 Task: Add Attachment from Trello to Card Card0000000174 in Board Board0000000044 in Workspace WS0000000015 in Trello. Add Cover Blue to Card Card0000000174 in Board Board0000000044 in Workspace WS0000000015 in Trello. Add "Copy Card To …" Button titled Button0000000174 to "bottom" of the list "To Do" to Card Card0000000174 in Board Board0000000044 in Workspace WS0000000015 in Trello. Add Description DS0000000174 to Card Card0000000174 in Board Board0000000044 in Workspace WS0000000015 in Trello. Add Comment CM0000000174 to Card Card0000000174 in Board Board0000000044 in Workspace WS0000000015 in Trello
Action: Mouse moved to (857, 430)
Screenshot: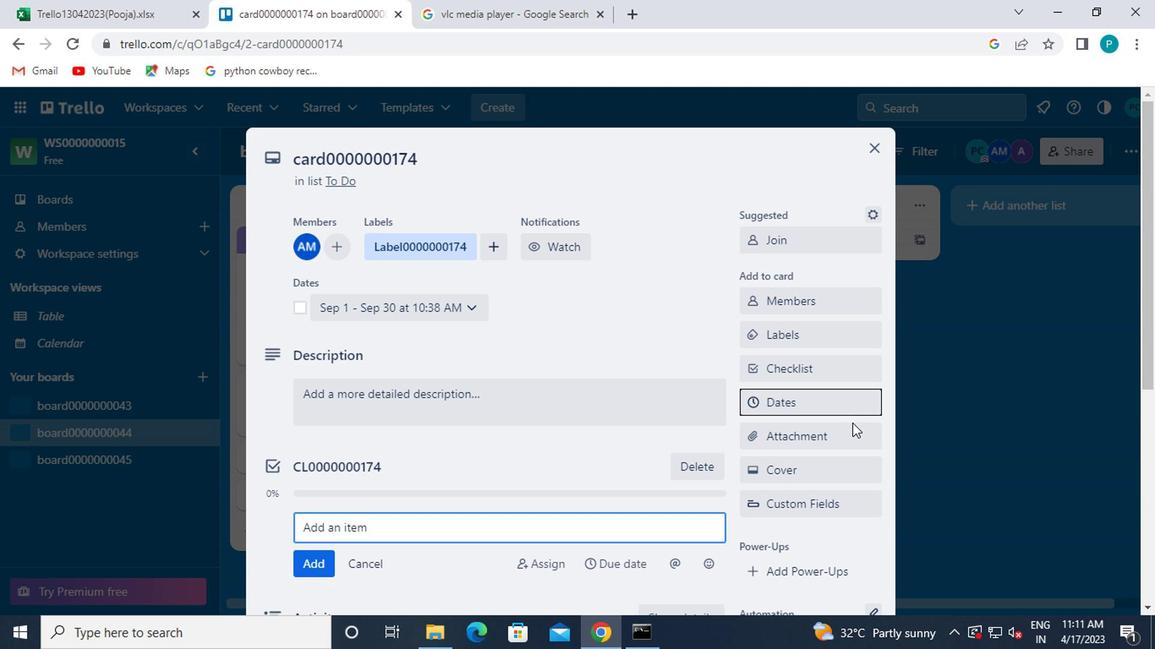 
Action: Mouse pressed left at (857, 430)
Screenshot: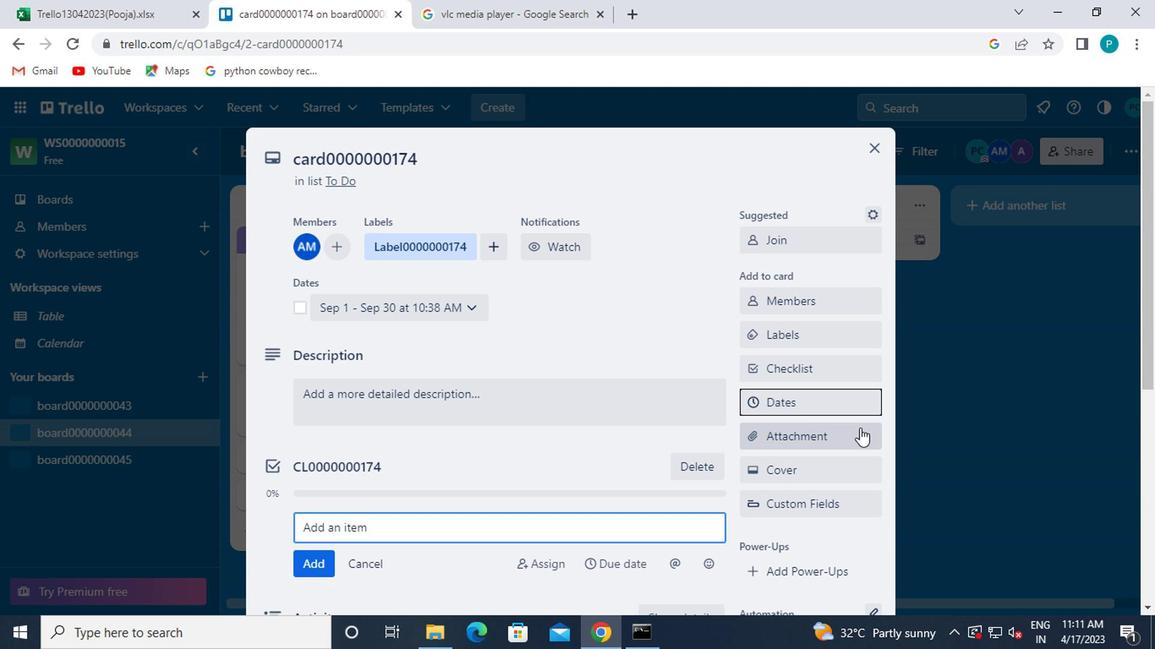 
Action: Mouse moved to (847, 205)
Screenshot: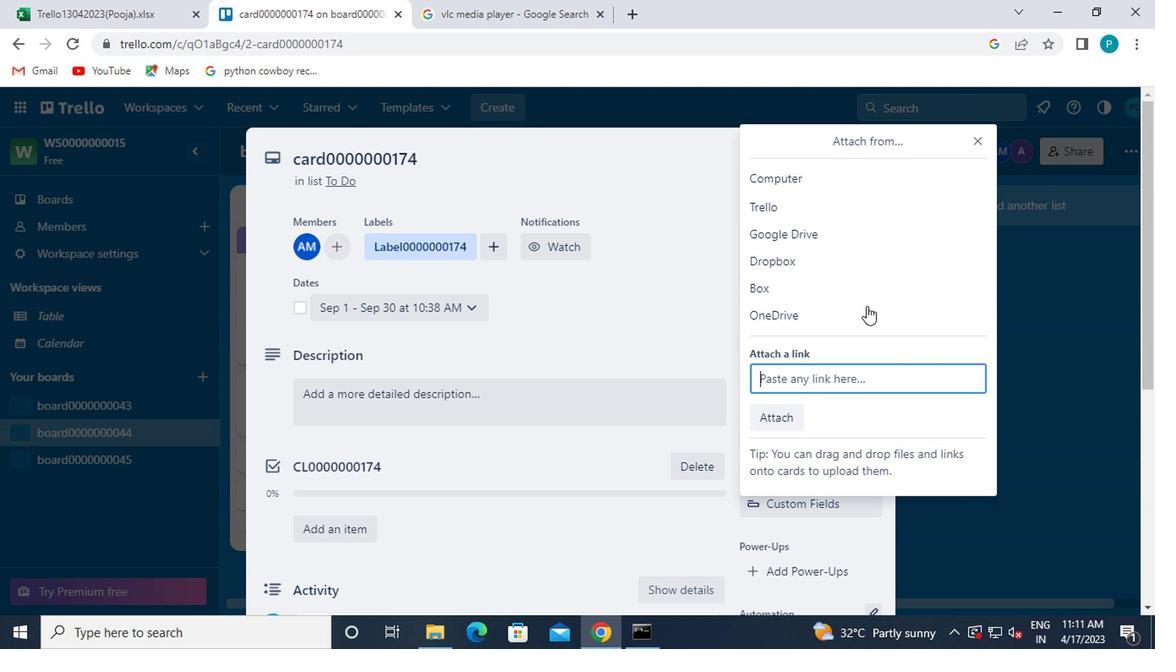 
Action: Mouse pressed left at (847, 205)
Screenshot: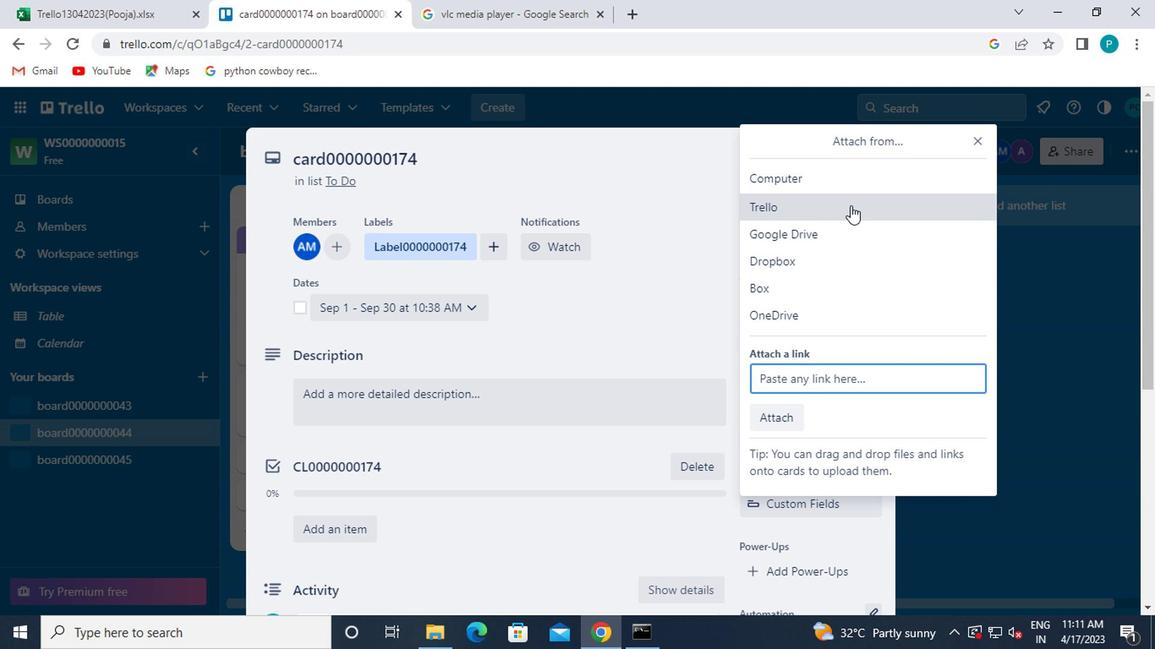 
Action: Mouse moved to (829, 405)
Screenshot: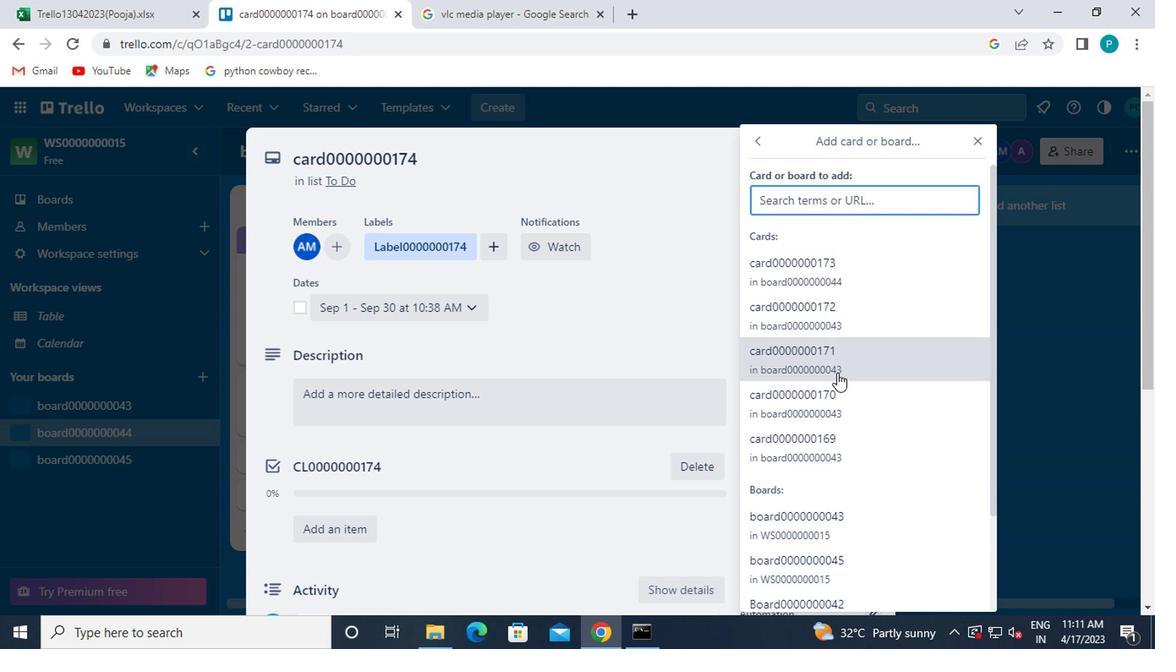 
Action: Mouse pressed left at (829, 405)
Screenshot: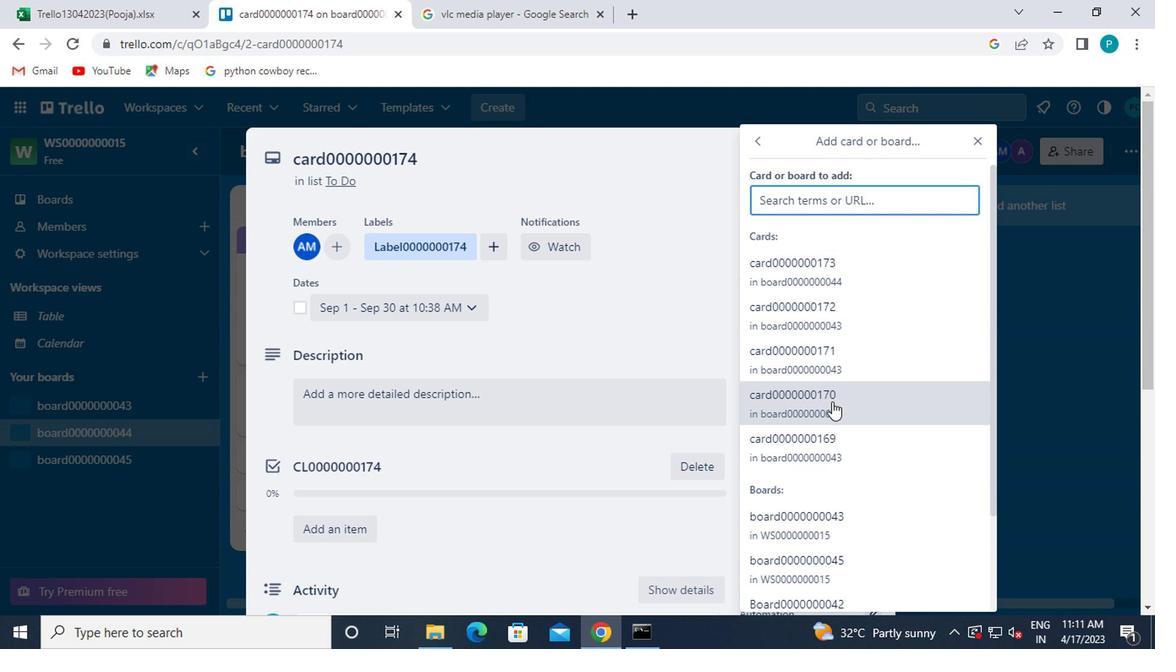
Action: Mouse moved to (679, 391)
Screenshot: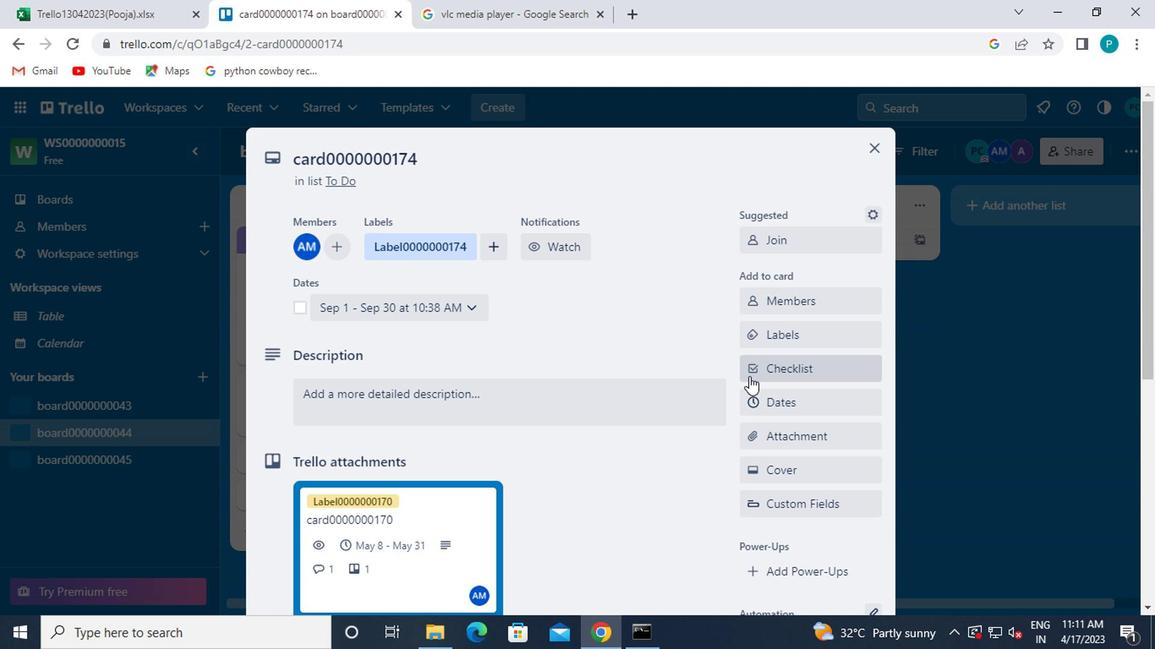 
Action: Mouse scrolled (679, 390) with delta (0, 0)
Screenshot: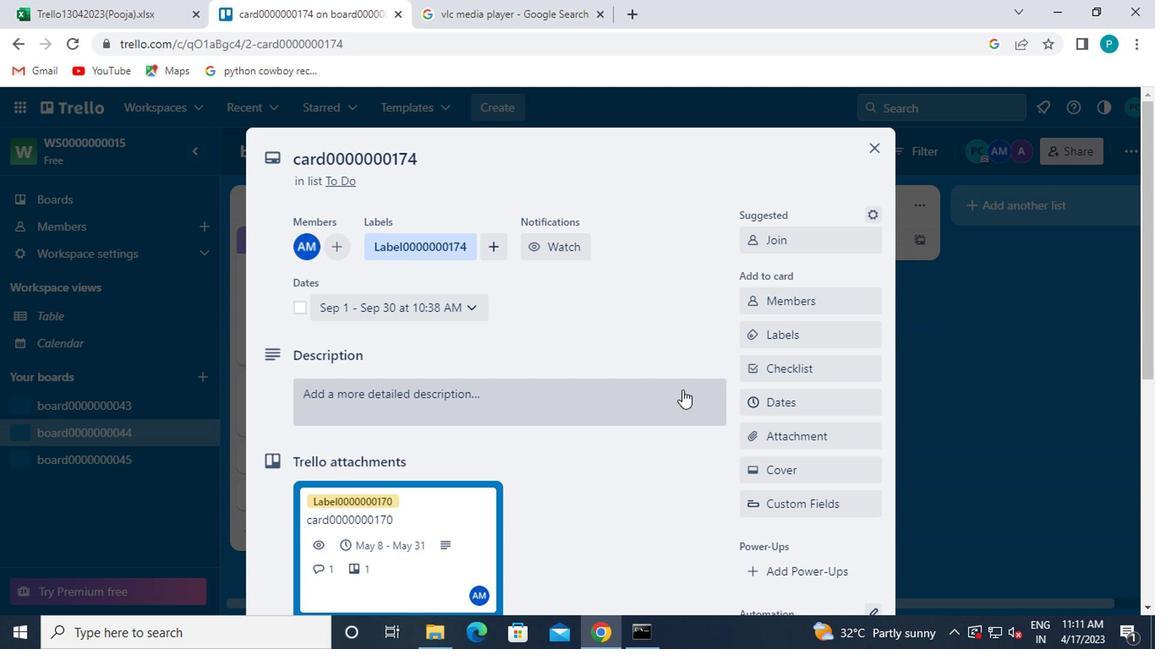
Action: Mouse moved to (781, 396)
Screenshot: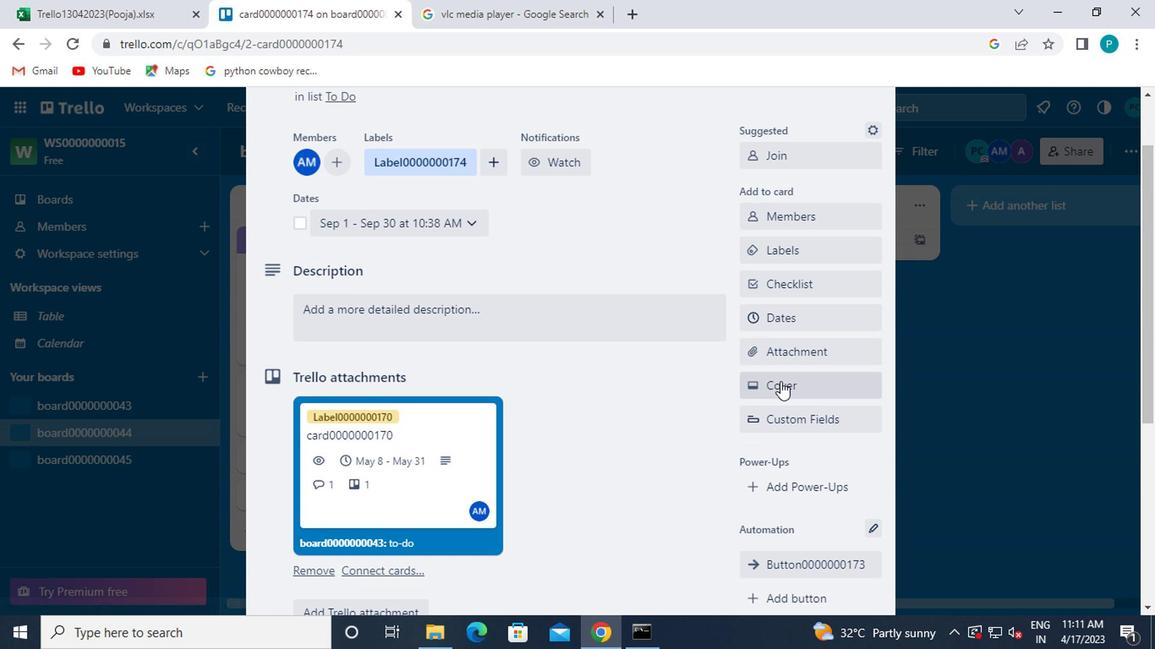 
Action: Mouse pressed left at (781, 396)
Screenshot: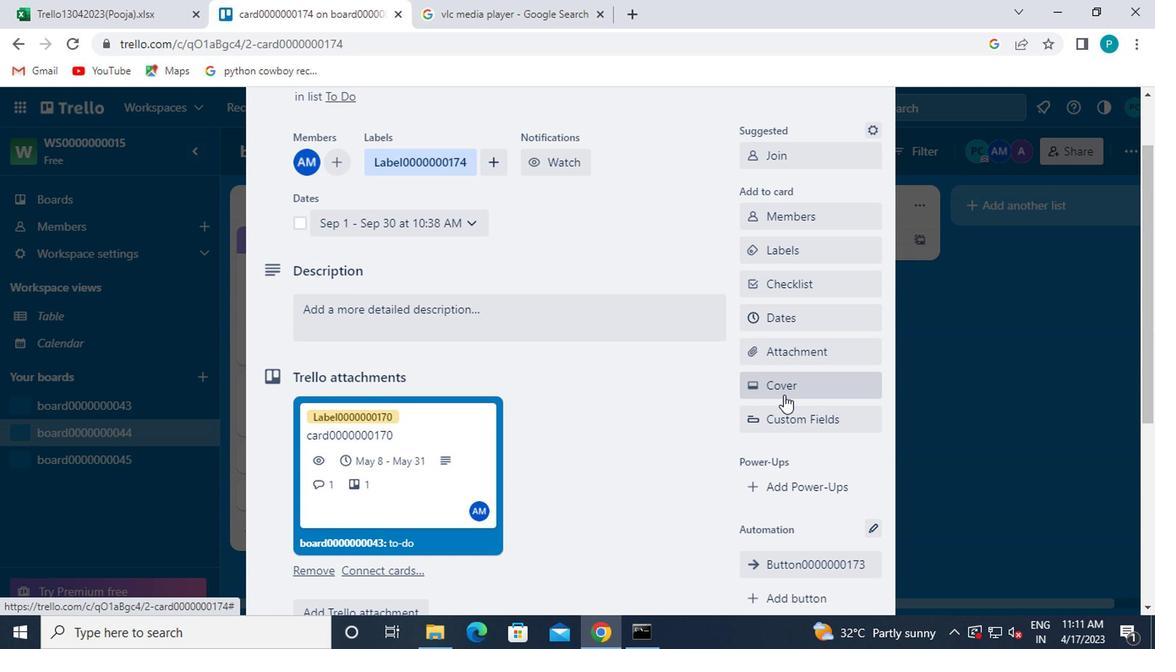 
Action: Mouse moved to (789, 332)
Screenshot: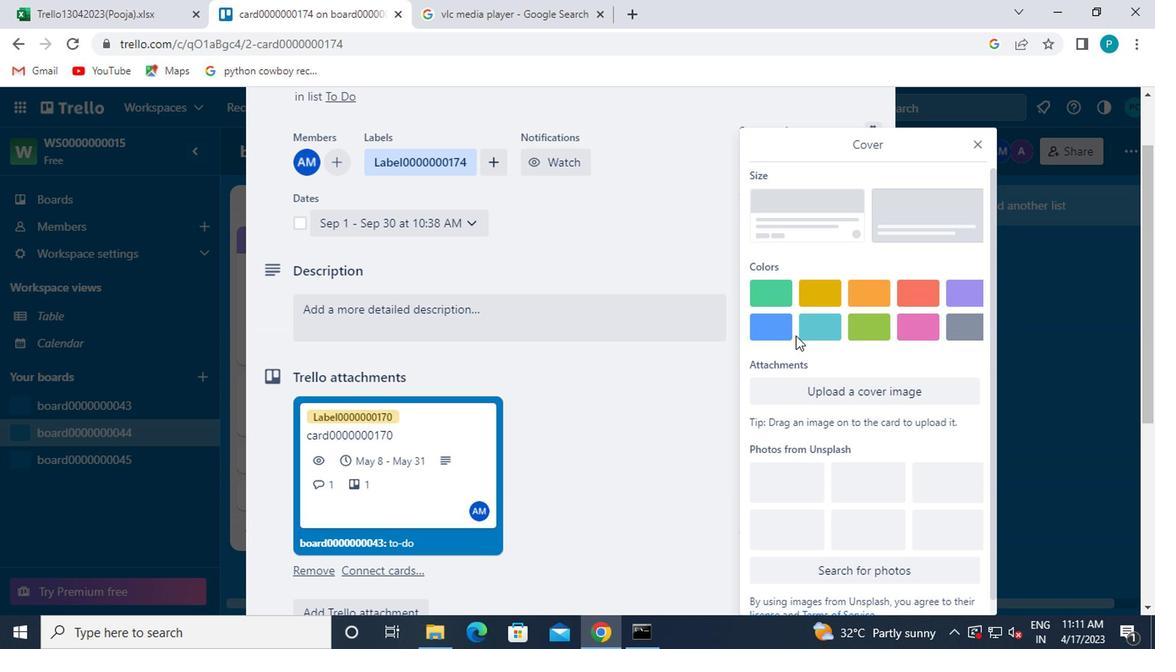 
Action: Mouse pressed left at (789, 332)
Screenshot: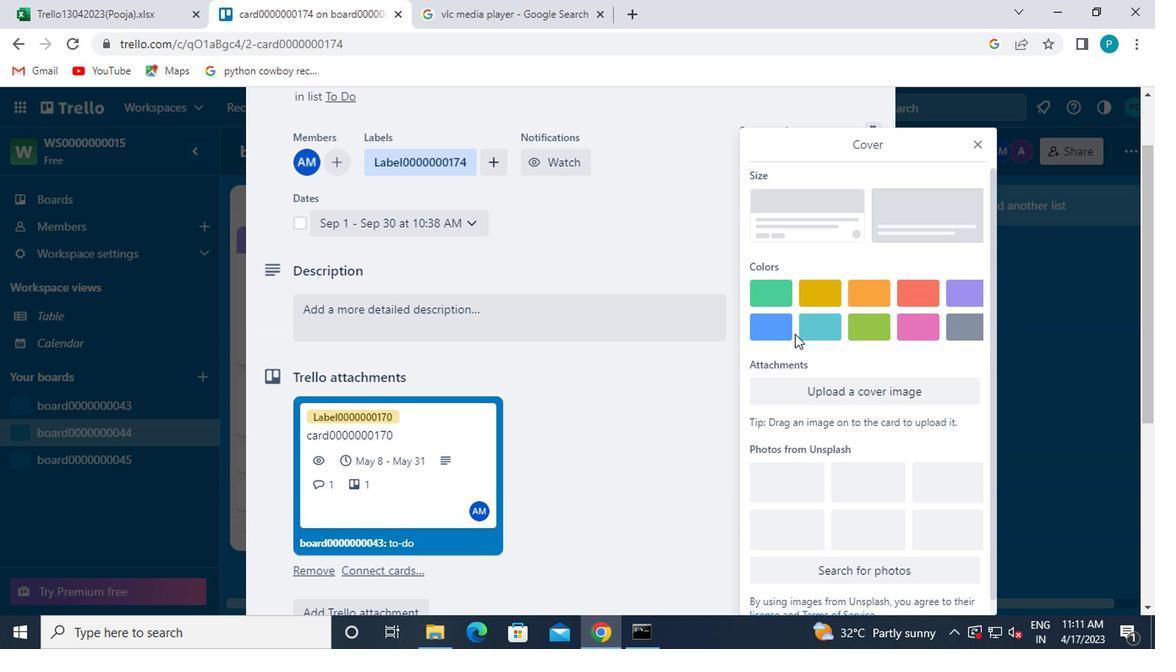
Action: Mouse moved to (773, 329)
Screenshot: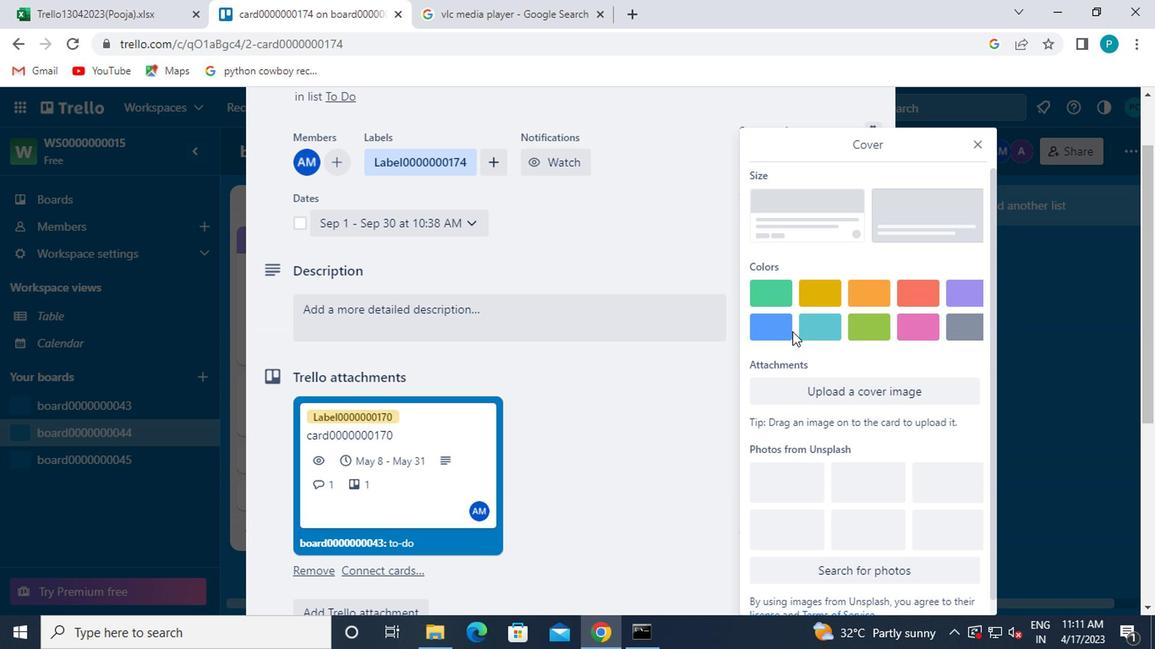 
Action: Mouse pressed left at (773, 329)
Screenshot: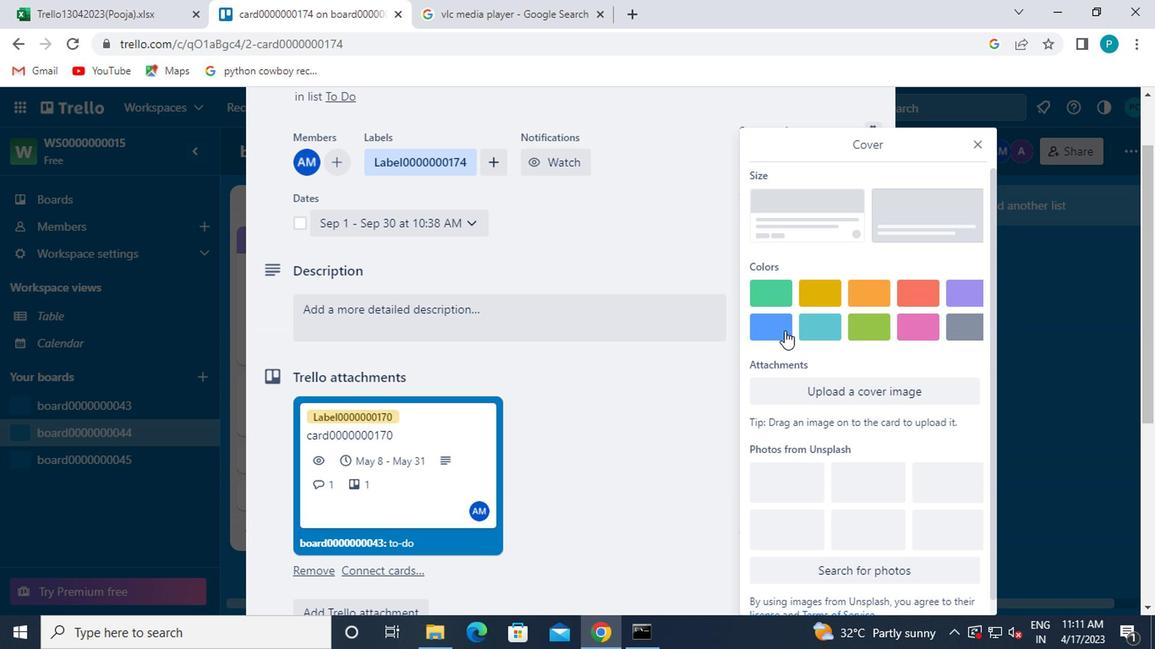 
Action: Mouse moved to (968, 138)
Screenshot: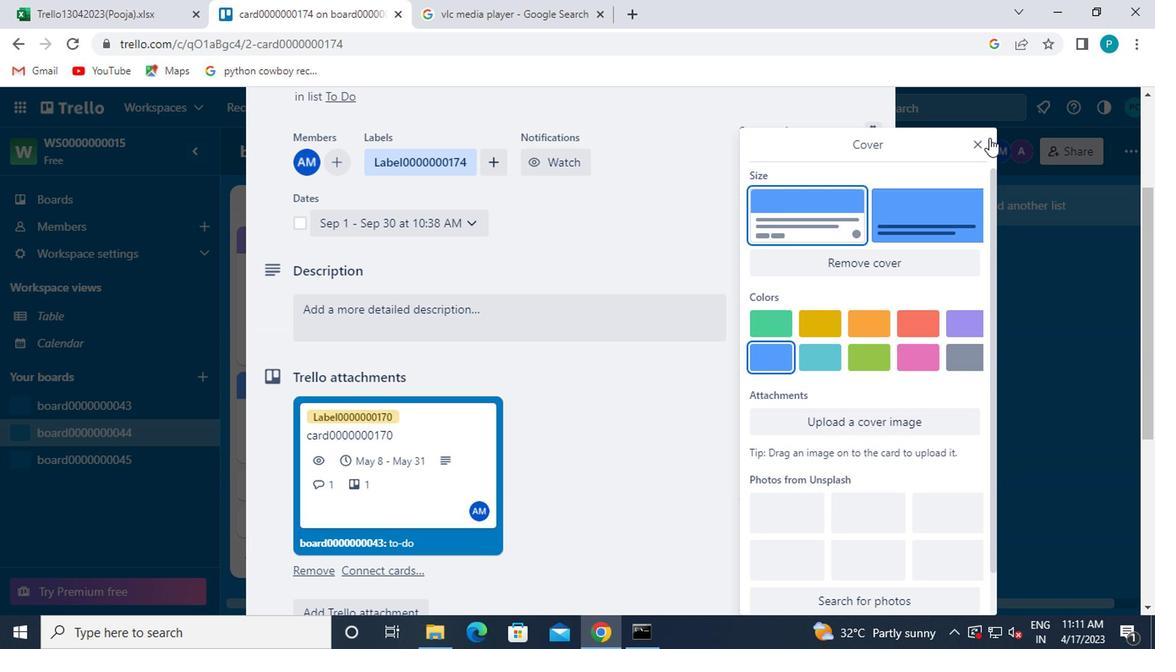 
Action: Mouse pressed left at (968, 138)
Screenshot: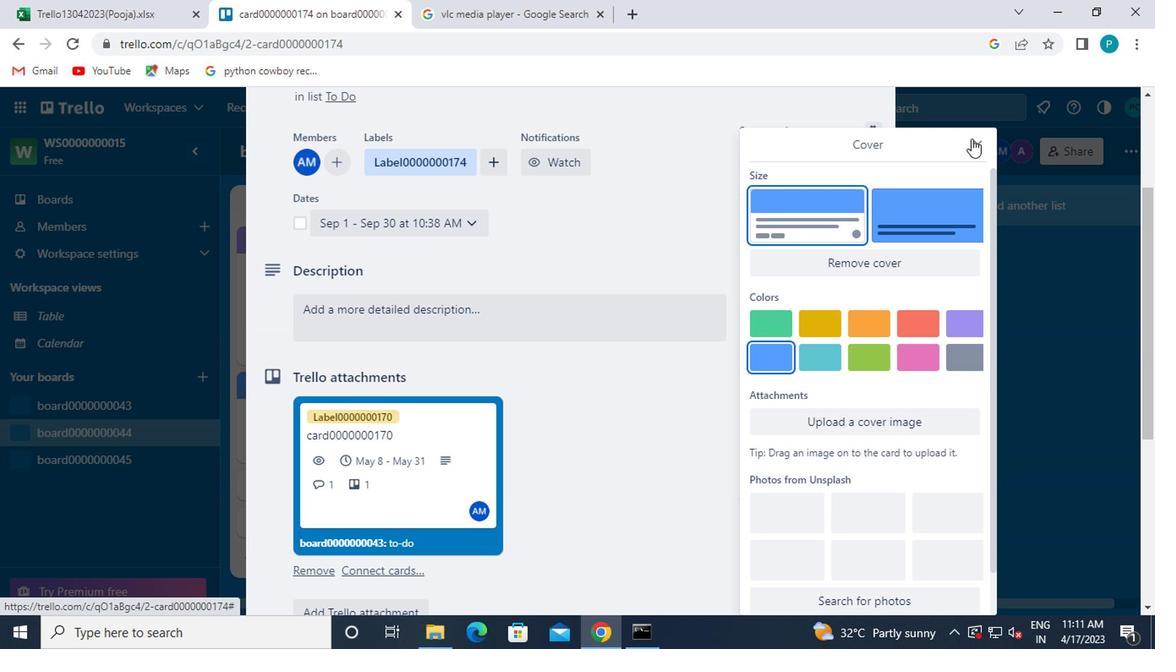 
Action: Mouse moved to (999, 249)
Screenshot: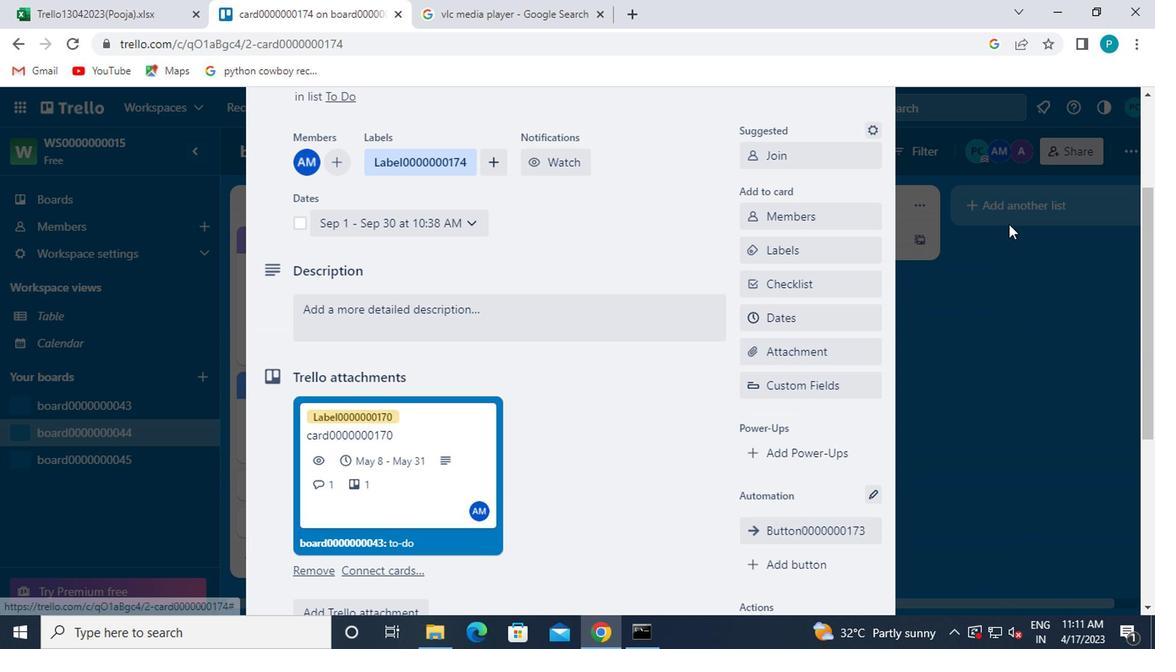 
Action: Mouse scrolled (999, 247) with delta (0, -1)
Screenshot: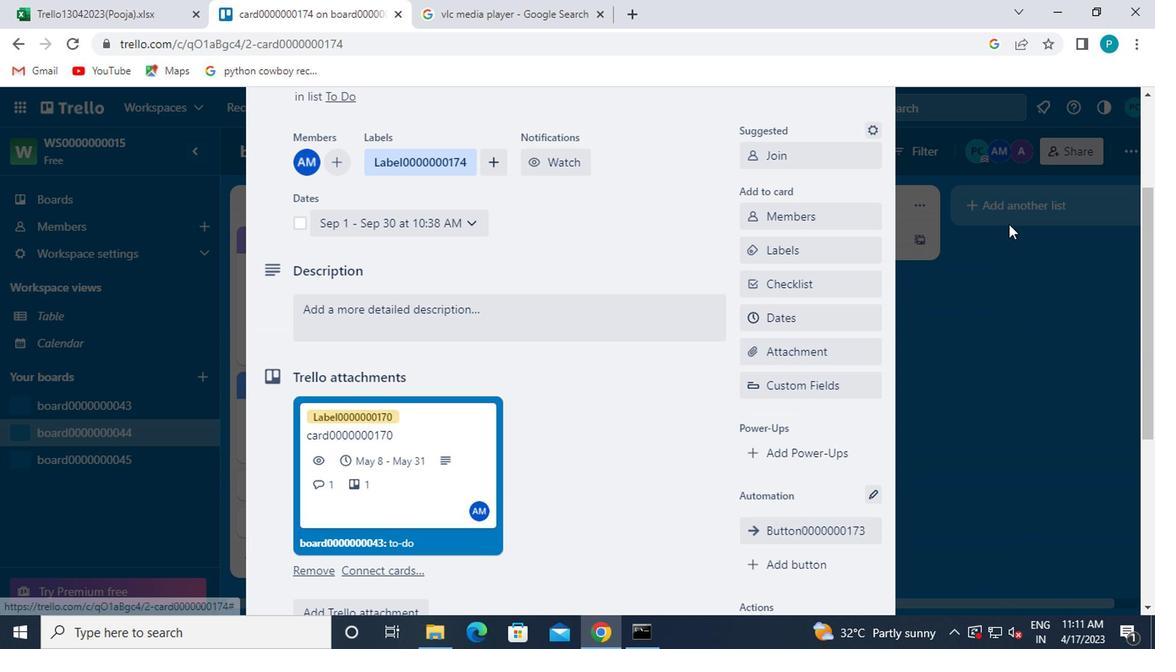 
Action: Mouse moved to (696, 433)
Screenshot: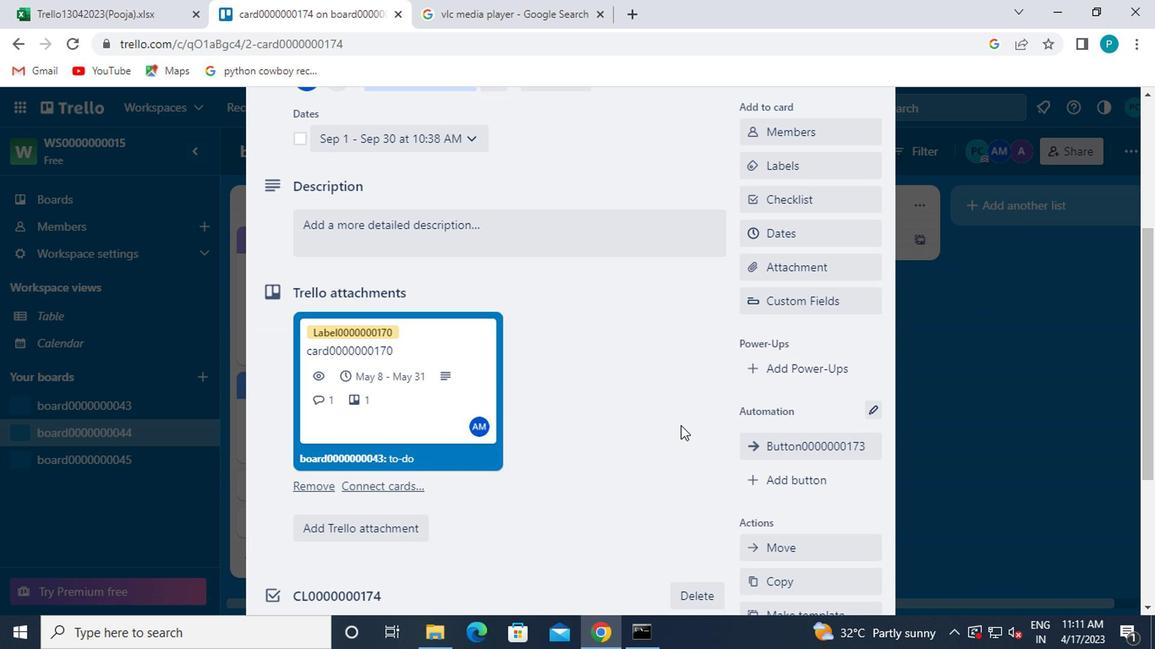 
Action: Mouse scrolled (696, 432) with delta (0, -1)
Screenshot: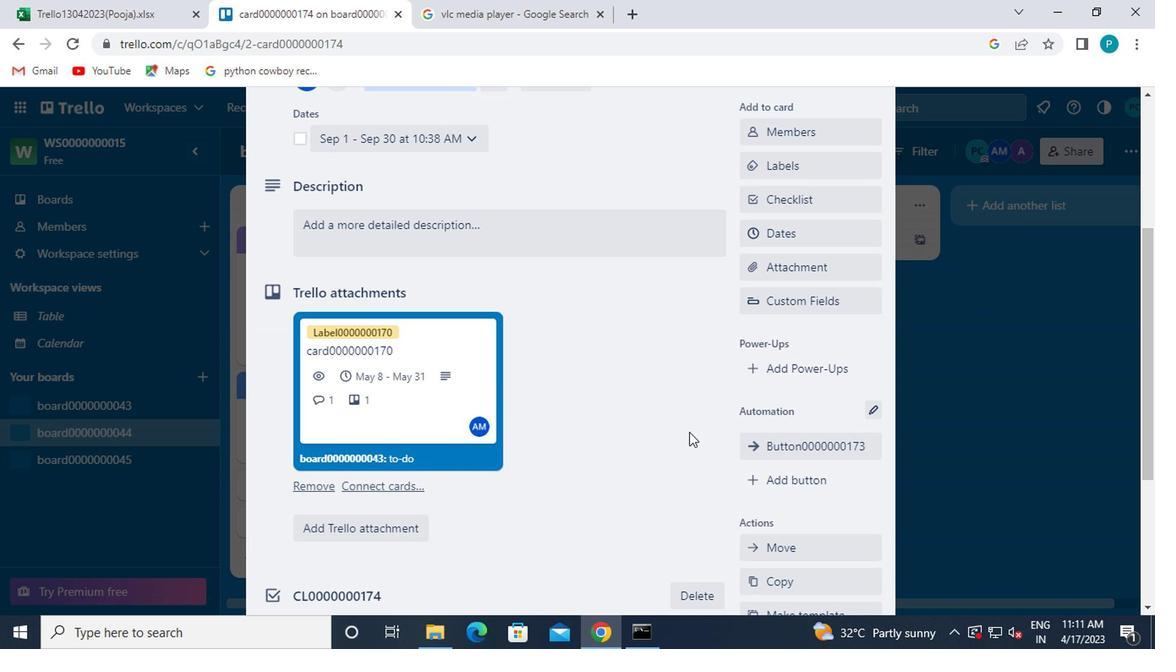
Action: Mouse moved to (808, 394)
Screenshot: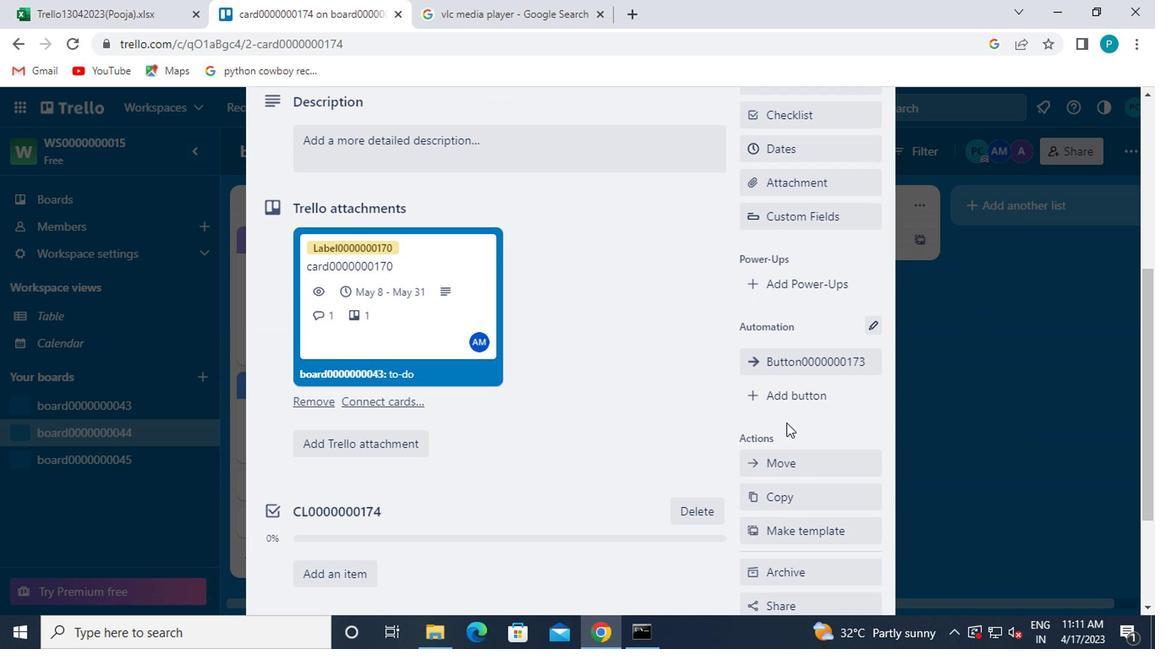 
Action: Mouse pressed left at (808, 394)
Screenshot: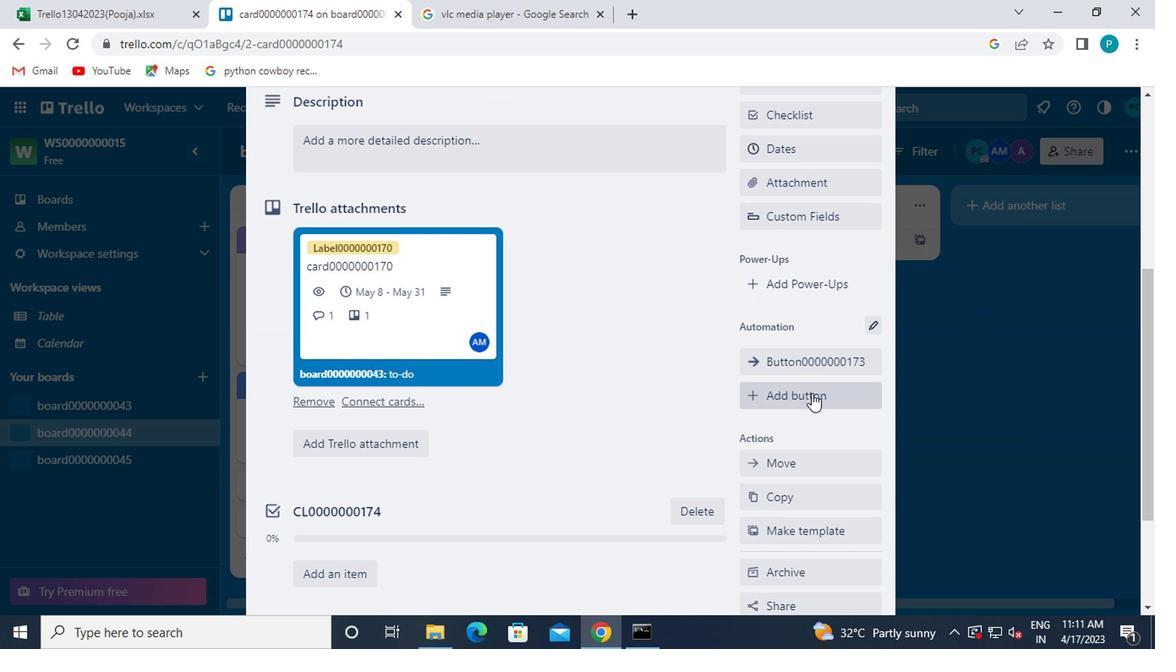 
Action: Mouse moved to (810, 246)
Screenshot: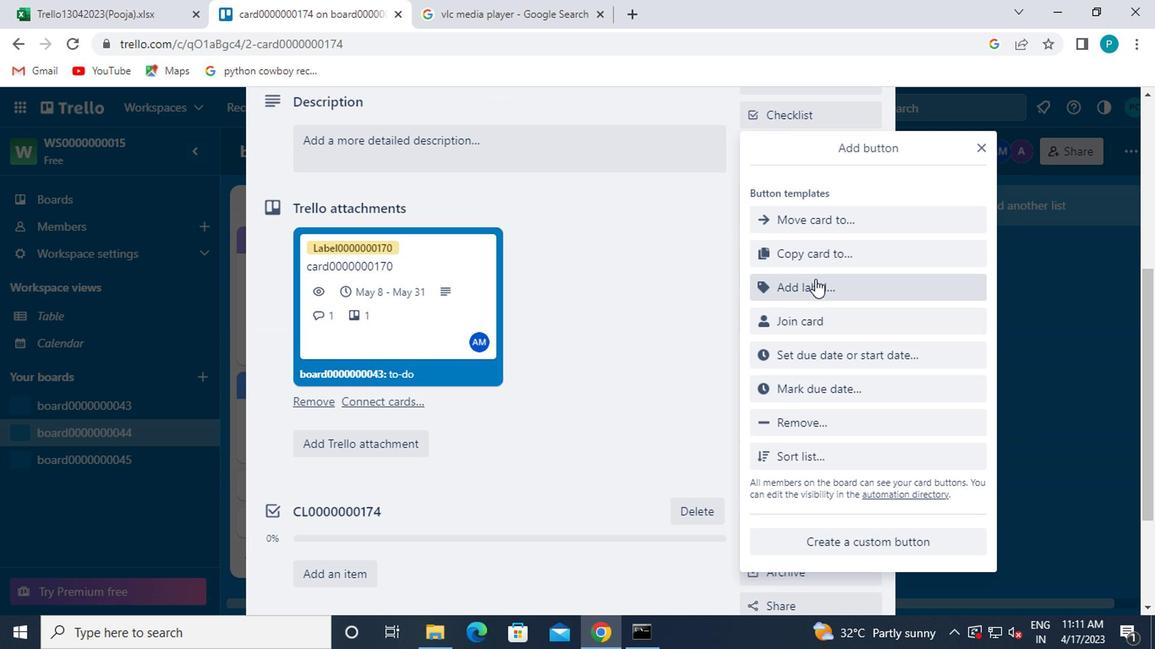 
Action: Mouse pressed left at (810, 246)
Screenshot: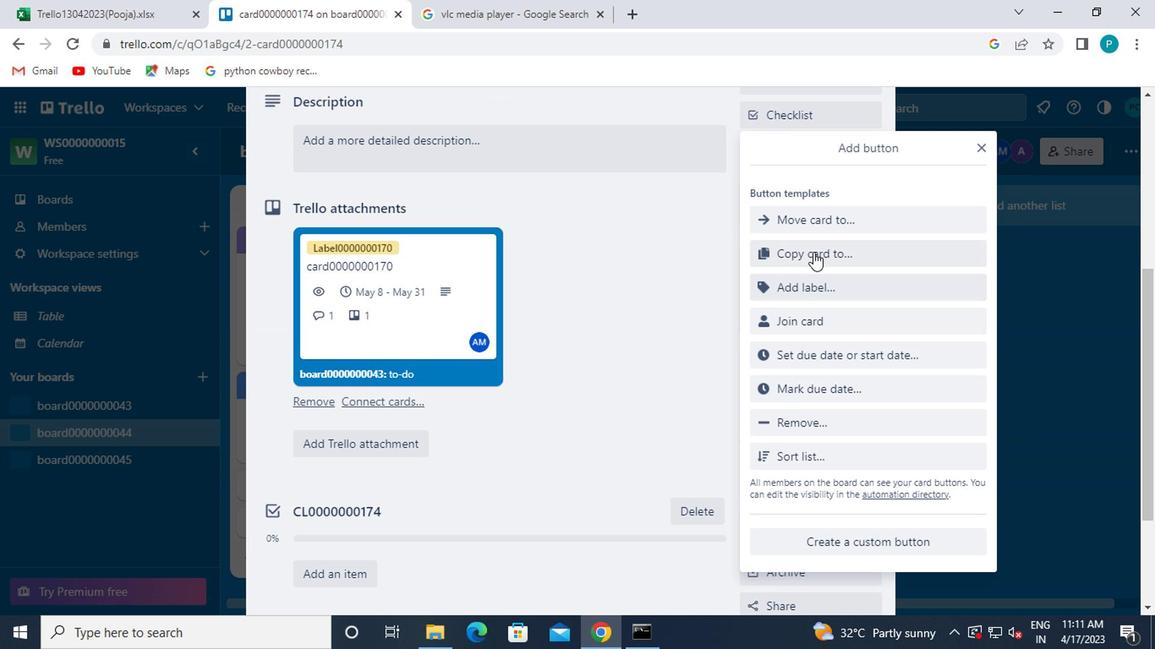 
Action: Mouse moved to (810, 220)
Screenshot: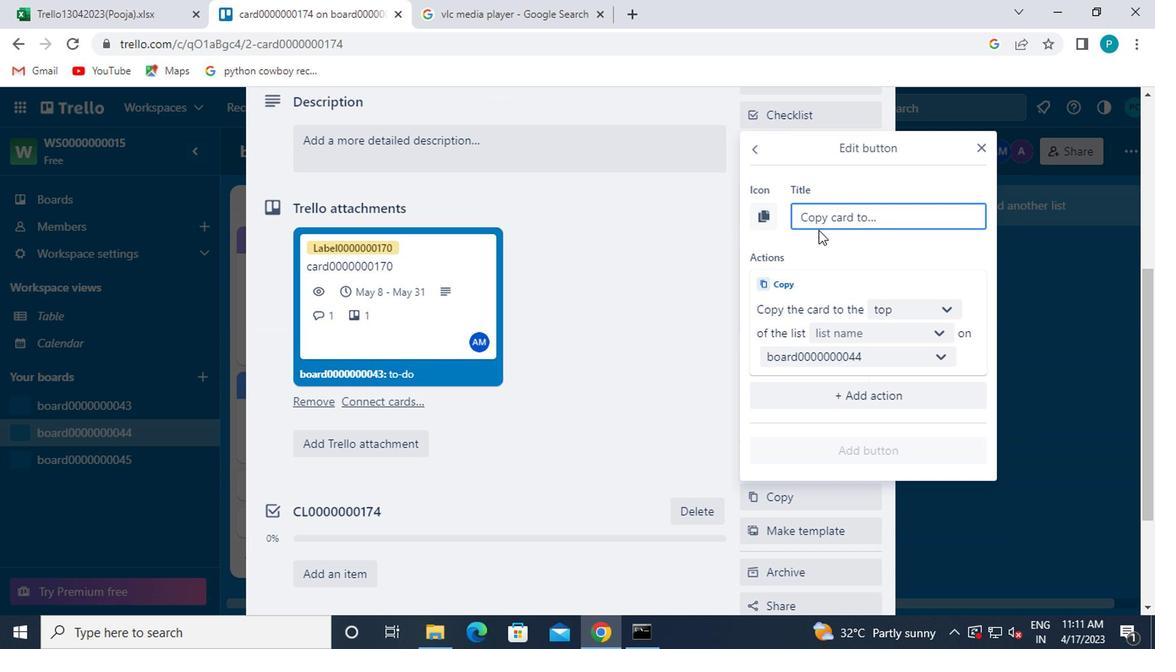 
Action: Mouse pressed left at (810, 220)
Screenshot: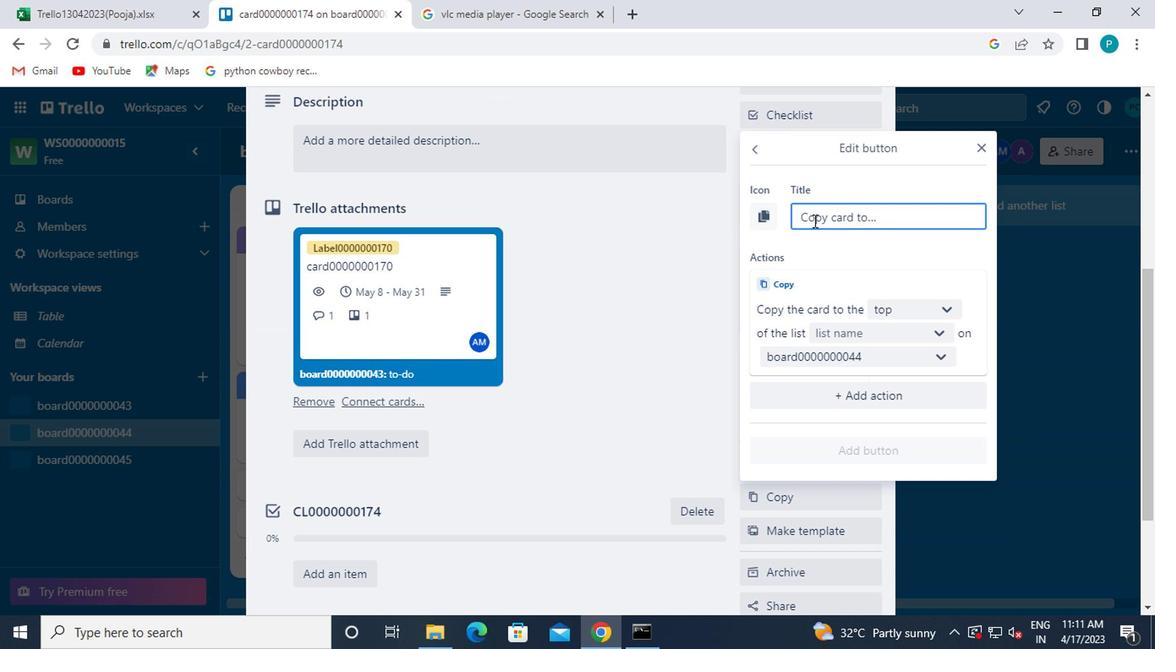 
Action: Key pressed button0000000174
Screenshot: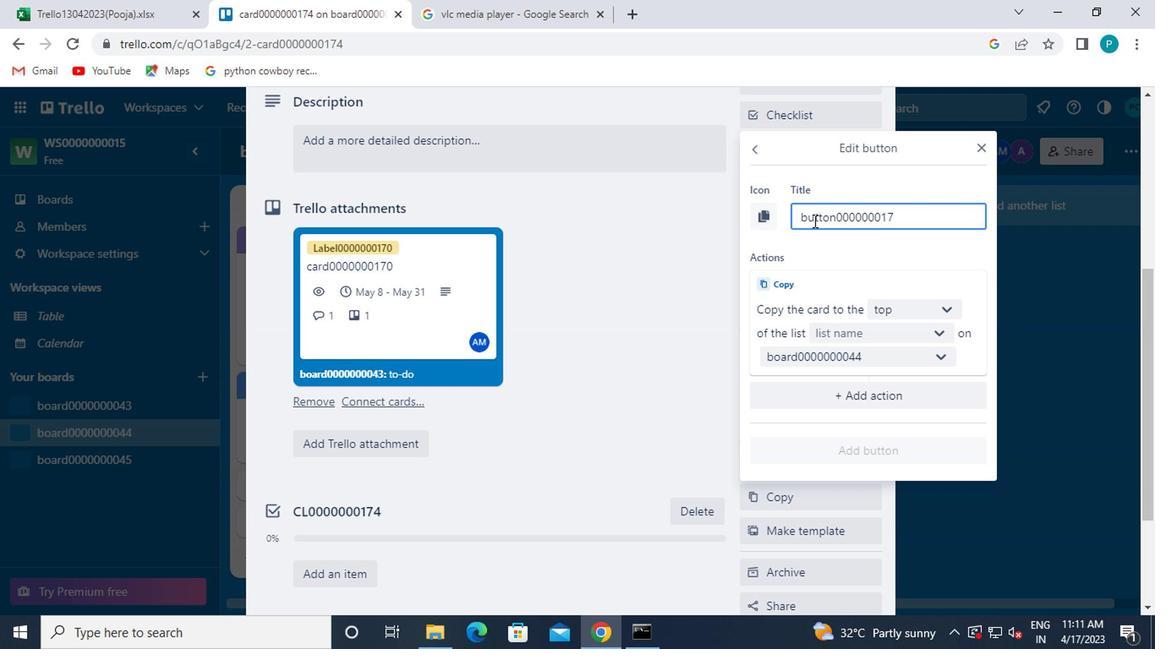 
Action: Mouse moved to (891, 318)
Screenshot: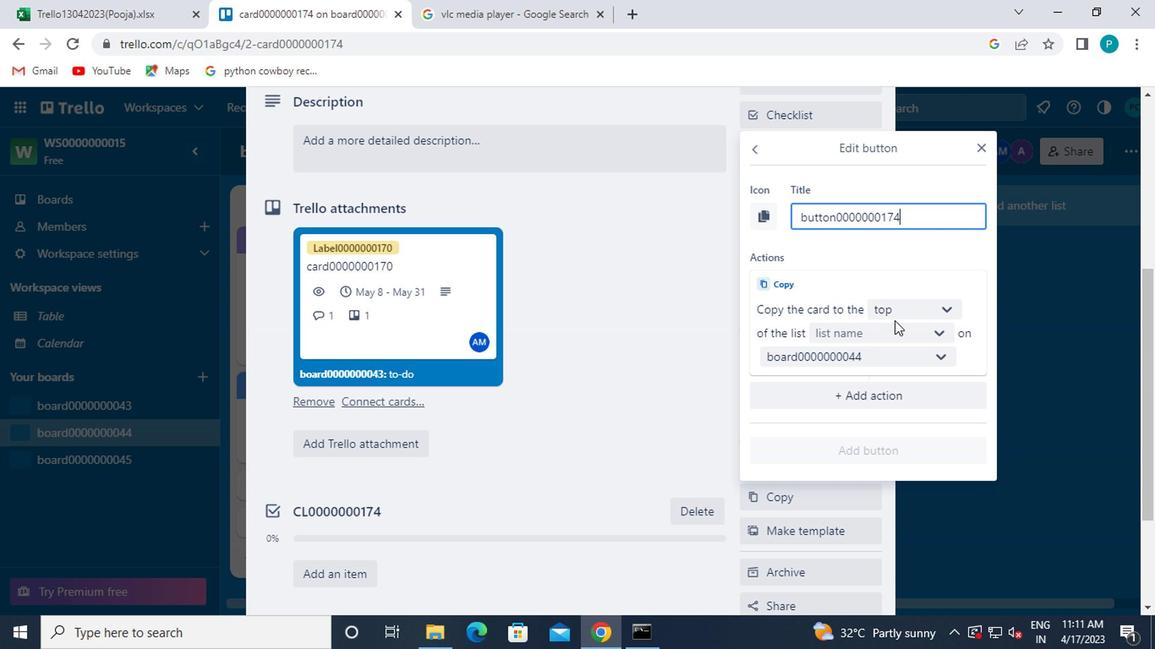 
Action: Mouse pressed left at (891, 318)
Screenshot: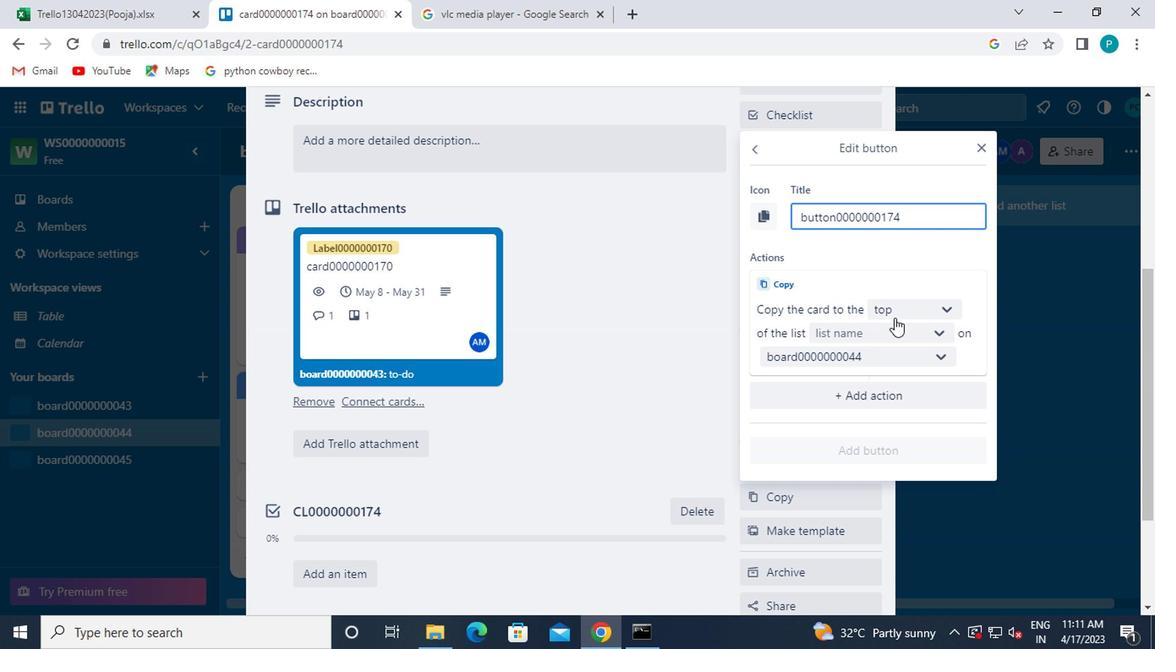 
Action: Mouse moved to (892, 371)
Screenshot: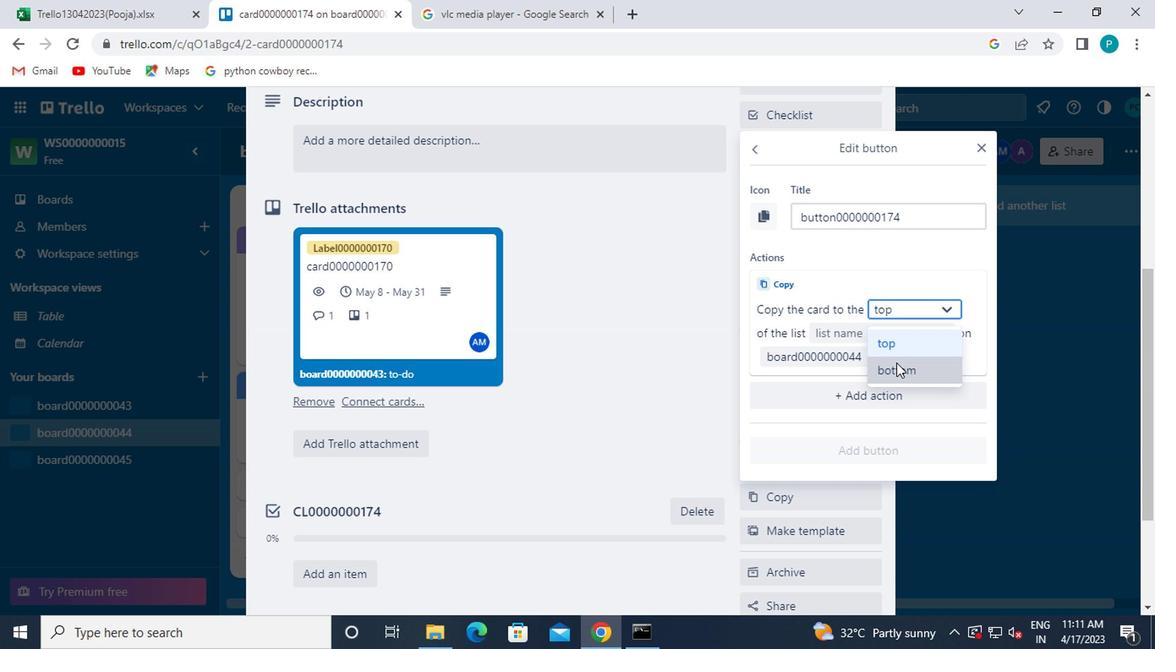 
Action: Mouse pressed left at (892, 371)
Screenshot: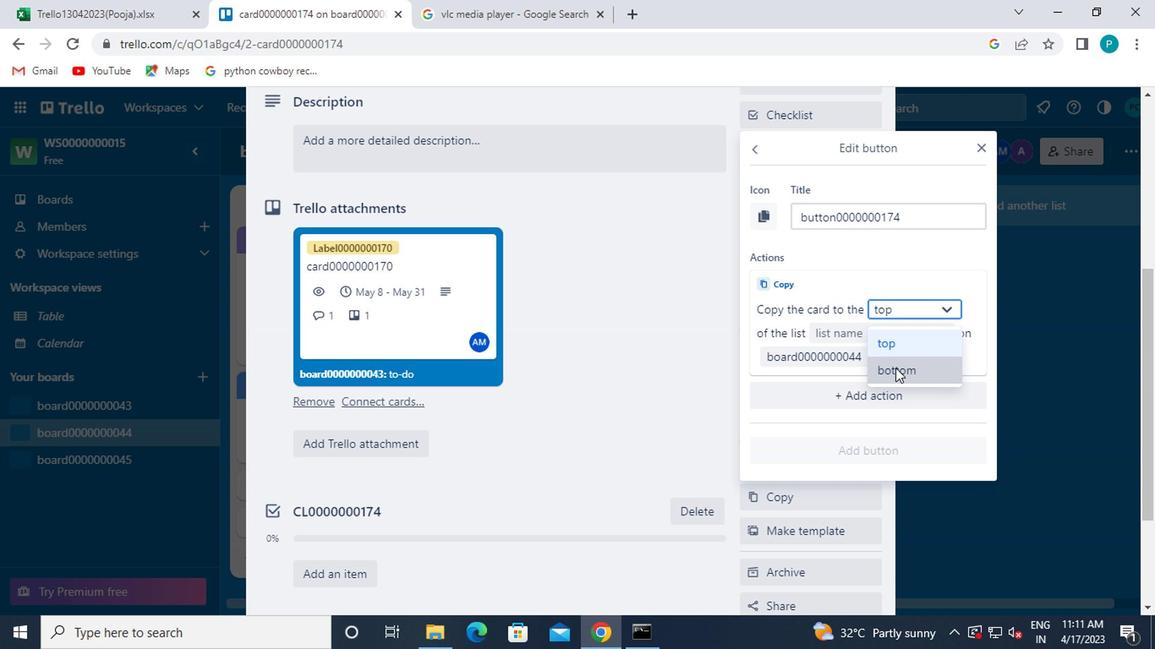 
Action: Mouse moved to (862, 329)
Screenshot: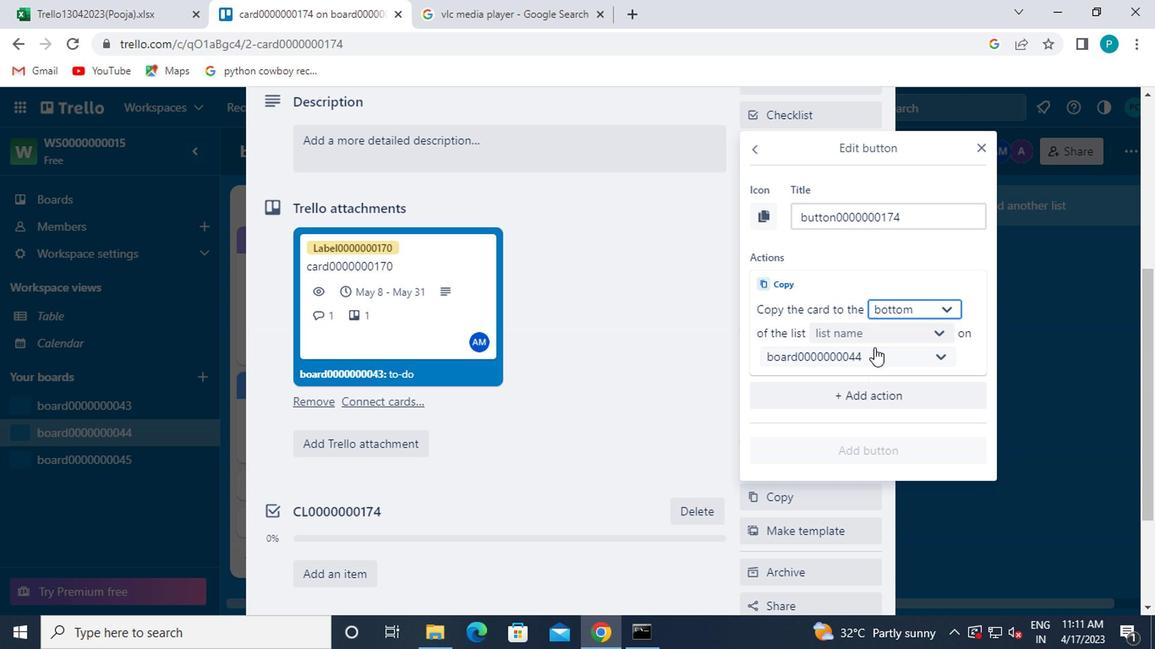
Action: Mouse pressed left at (862, 329)
Screenshot: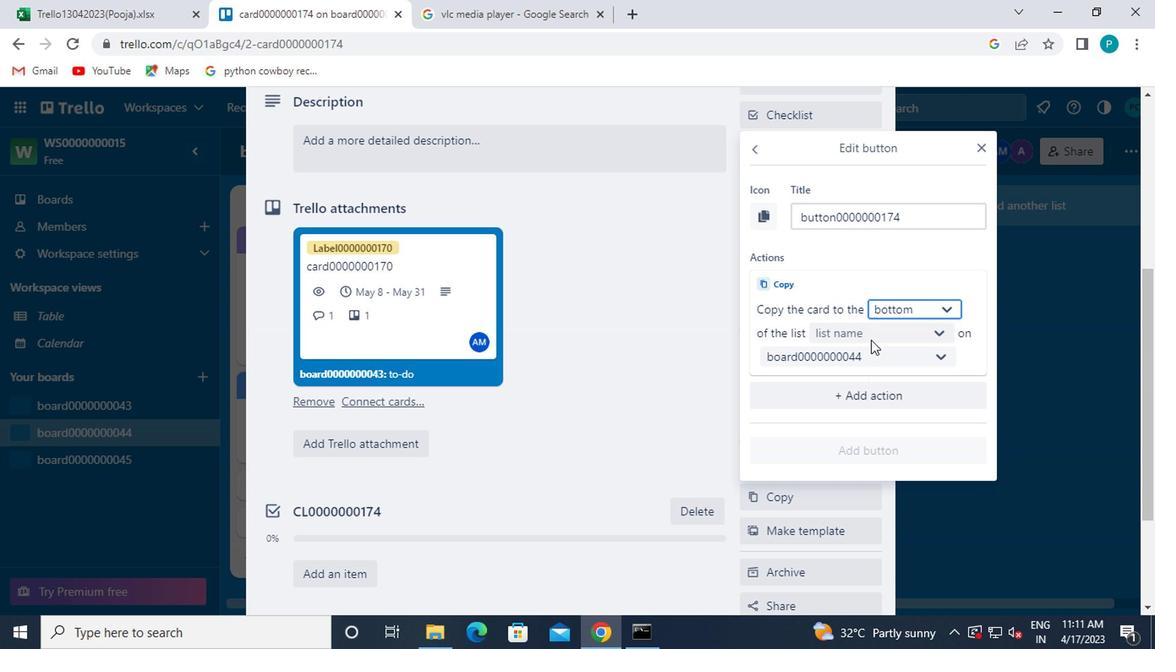 
Action: Mouse moved to (879, 367)
Screenshot: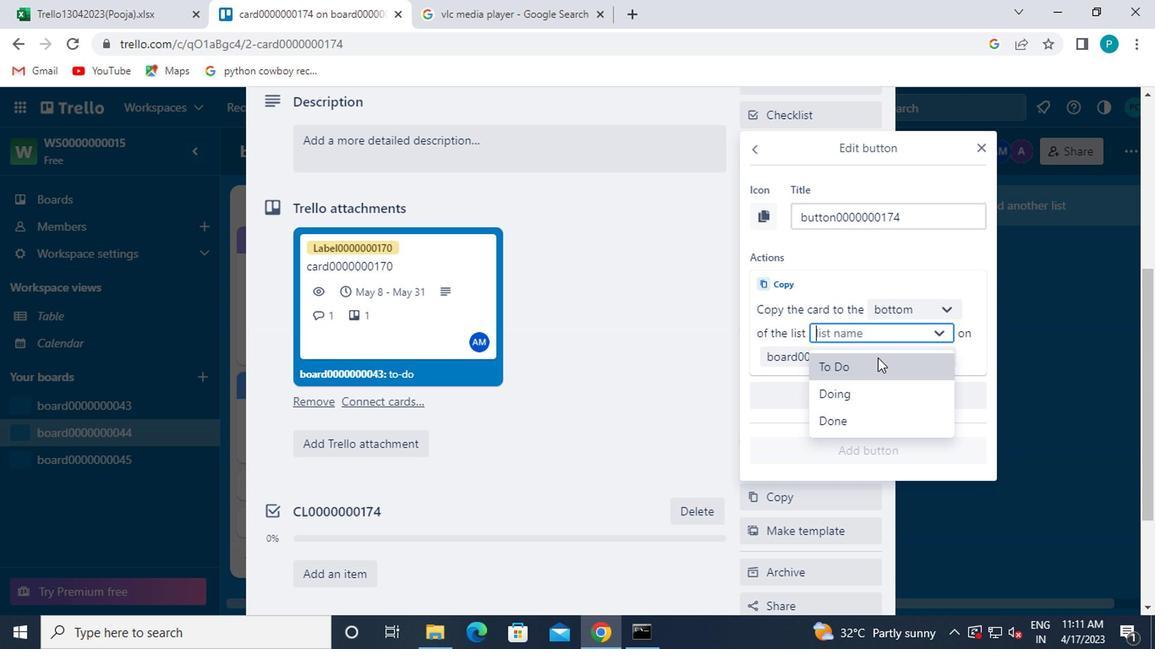 
Action: Mouse pressed left at (879, 367)
Screenshot: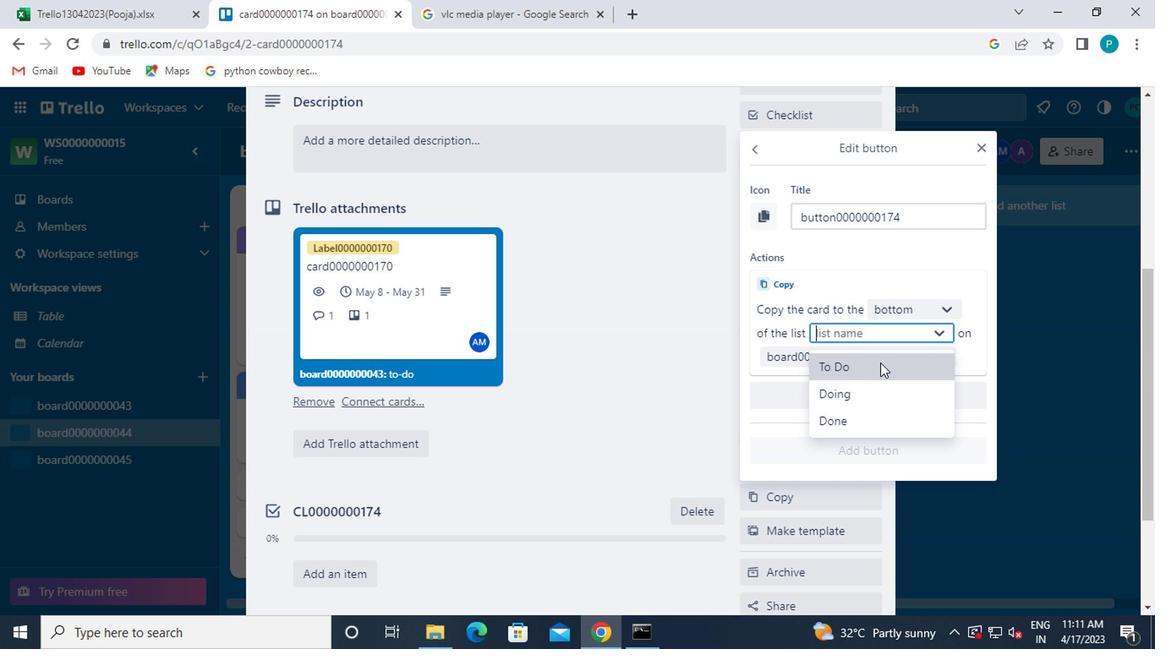 
Action: Mouse moved to (826, 442)
Screenshot: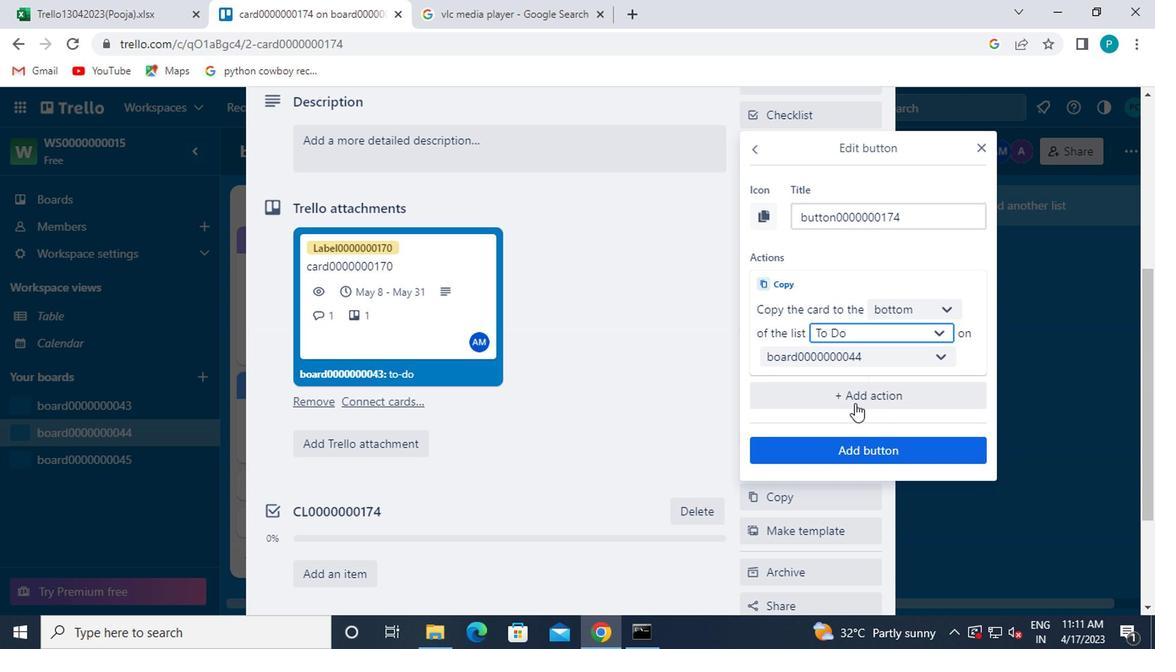 
Action: Mouse pressed left at (826, 442)
Screenshot: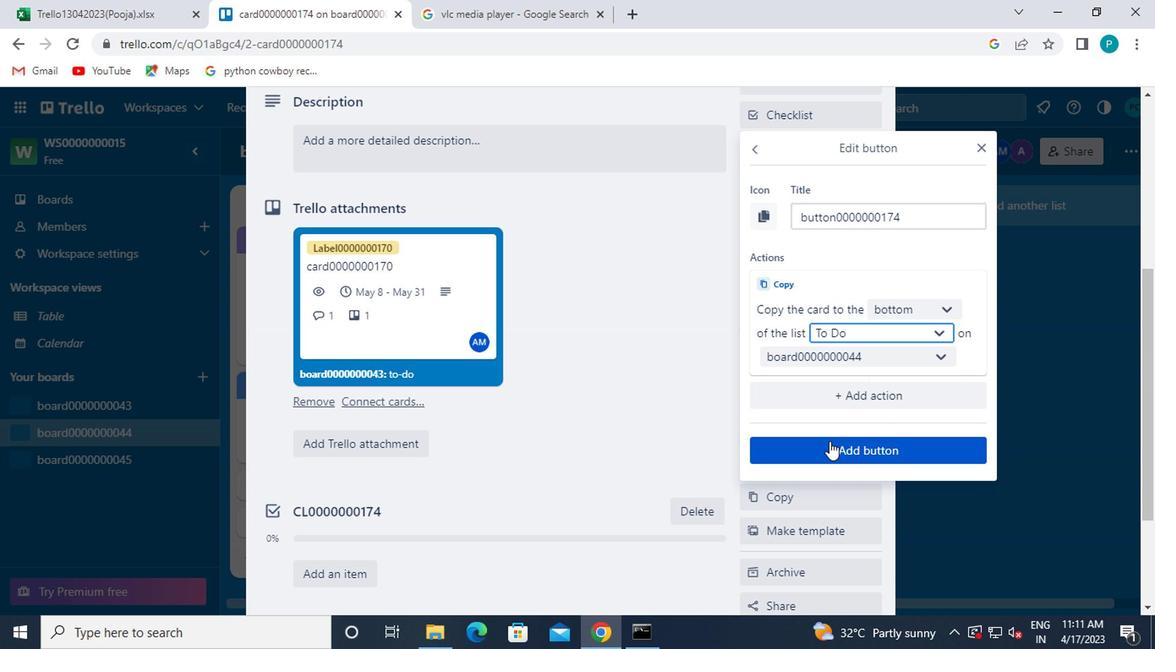 
Action: Mouse moved to (699, 55)
Screenshot: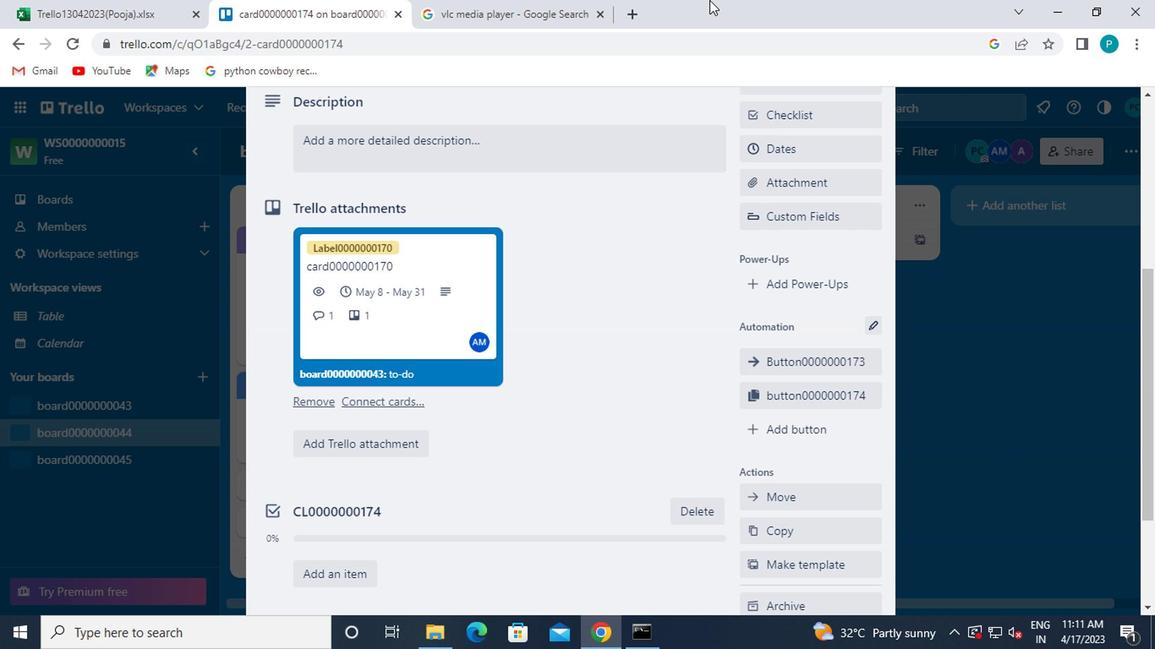 
Action: Mouse scrolled (699, 54) with delta (0, -1)
Screenshot: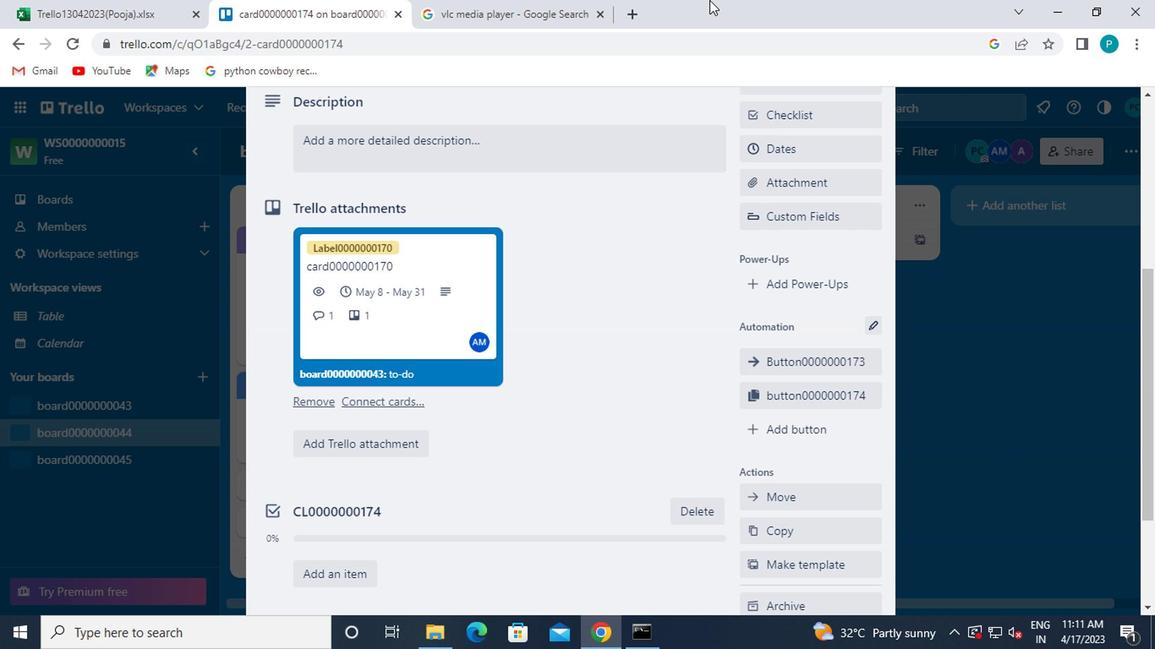 
Action: Mouse moved to (562, 294)
Screenshot: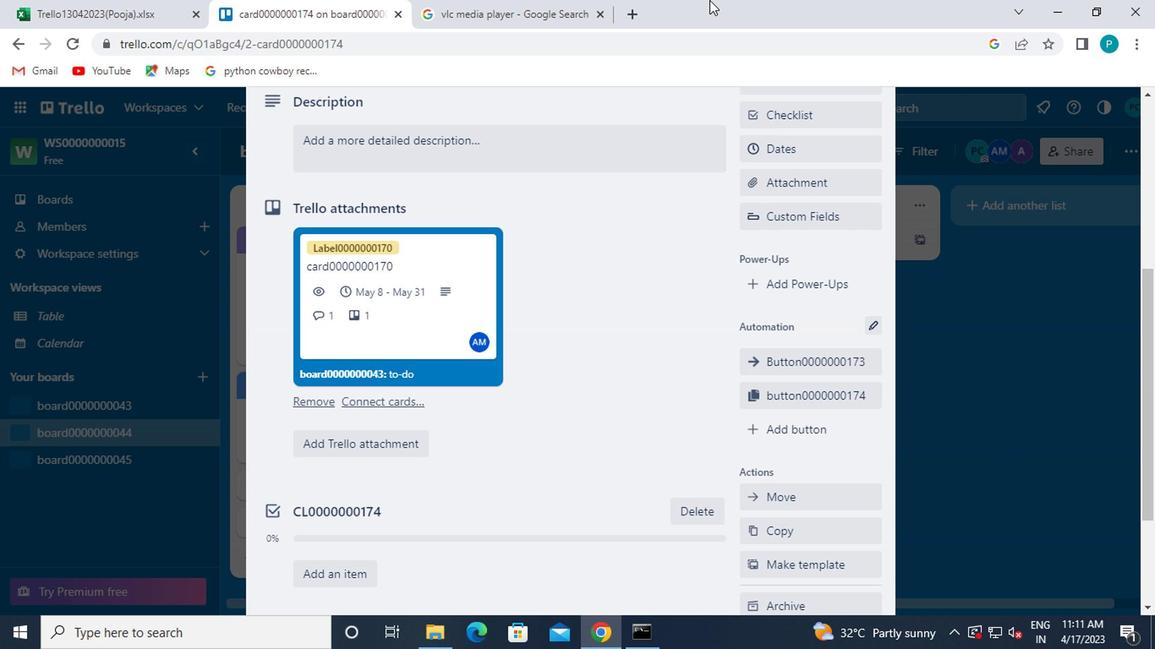 
Action: Mouse scrolled (562, 294) with delta (0, 0)
Screenshot: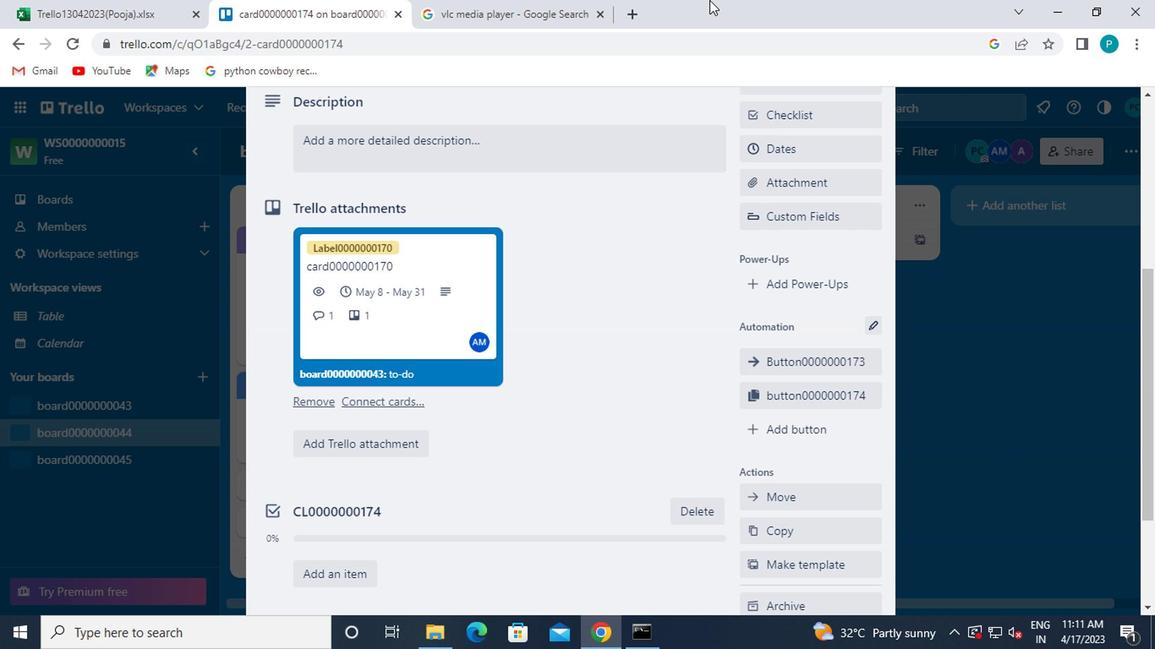 
Action: Mouse moved to (498, 426)
Screenshot: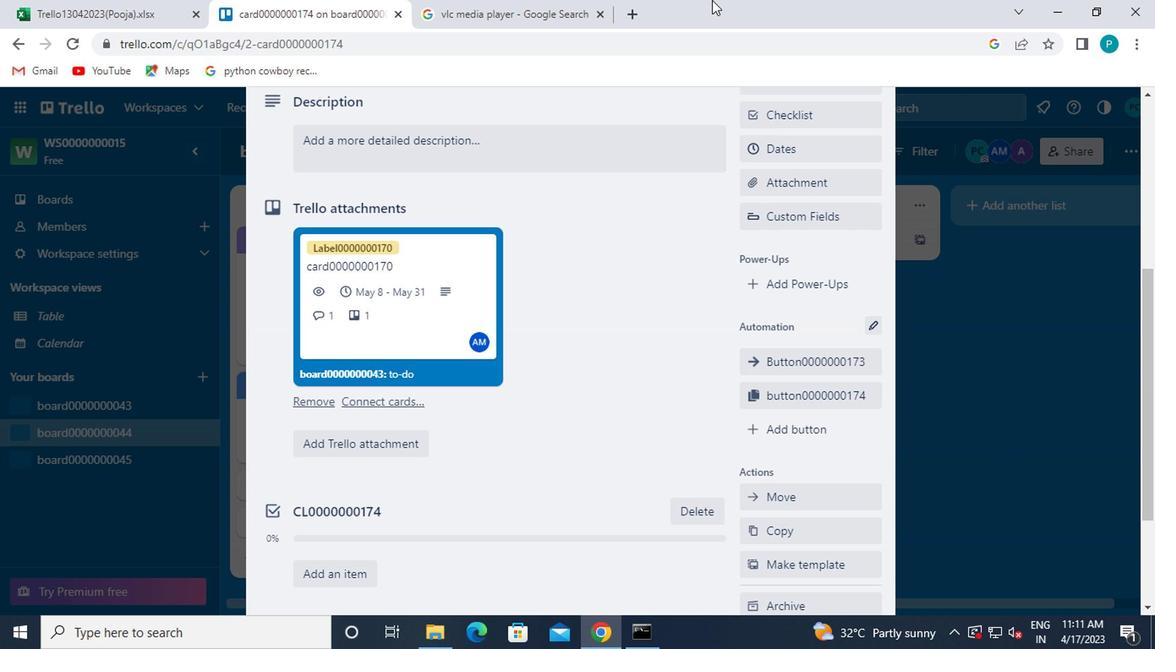 
Action: Mouse scrolled (498, 425) with delta (0, 0)
Screenshot: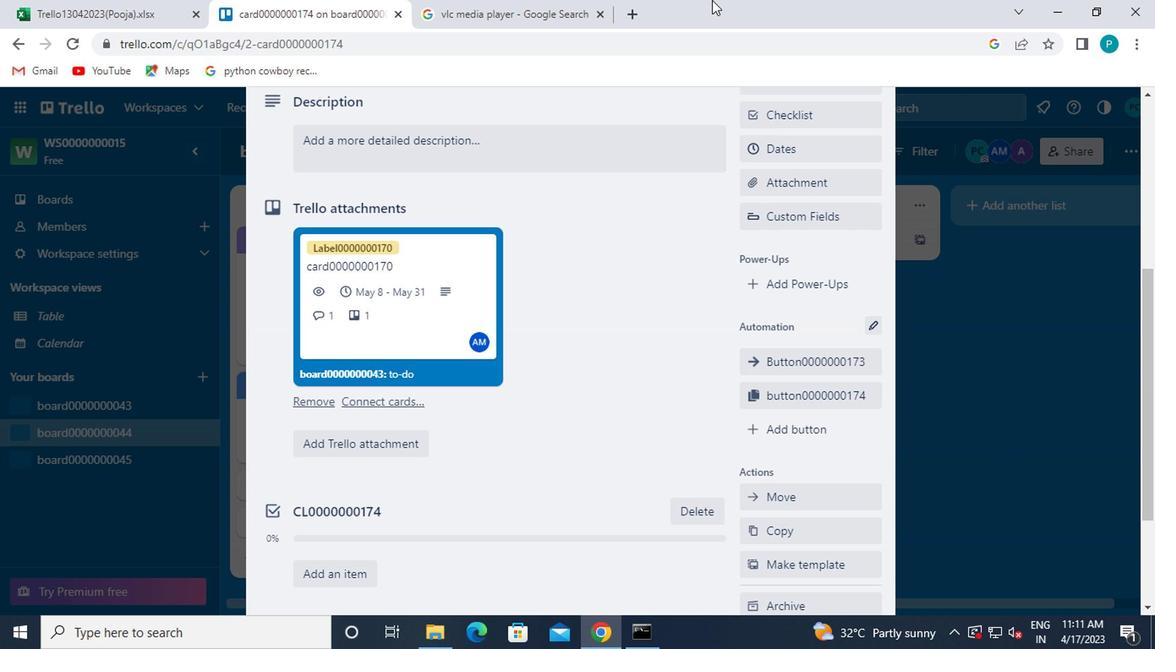
Action: Mouse moved to (591, 351)
Screenshot: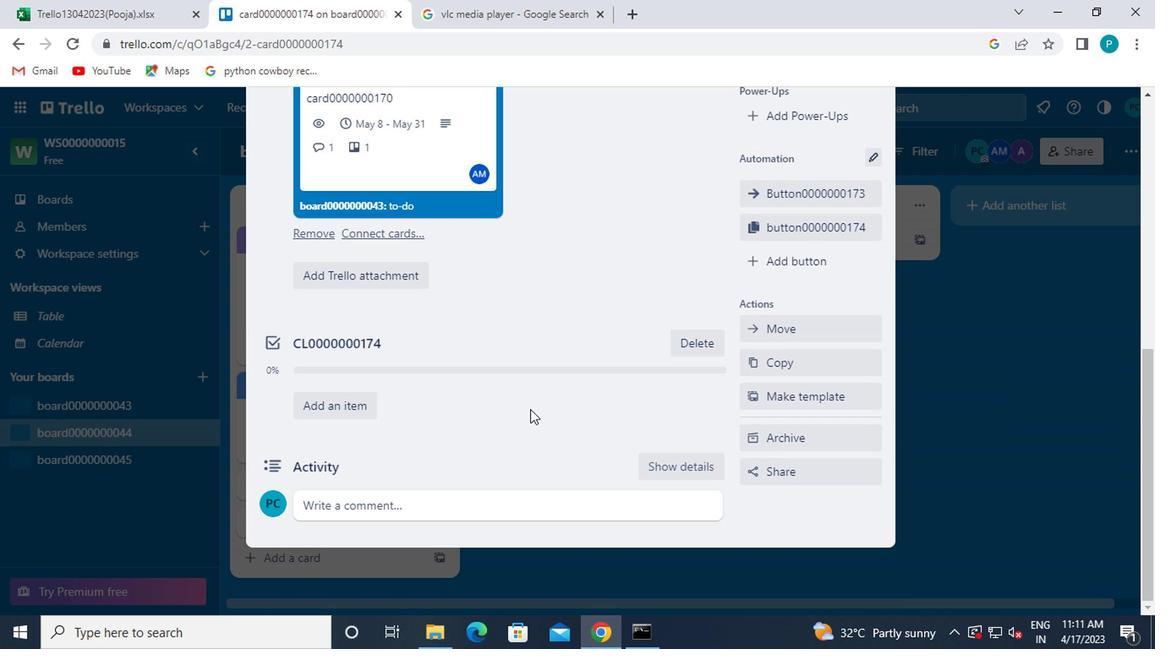 
Action: Mouse scrolled (591, 352) with delta (0, 0)
Screenshot: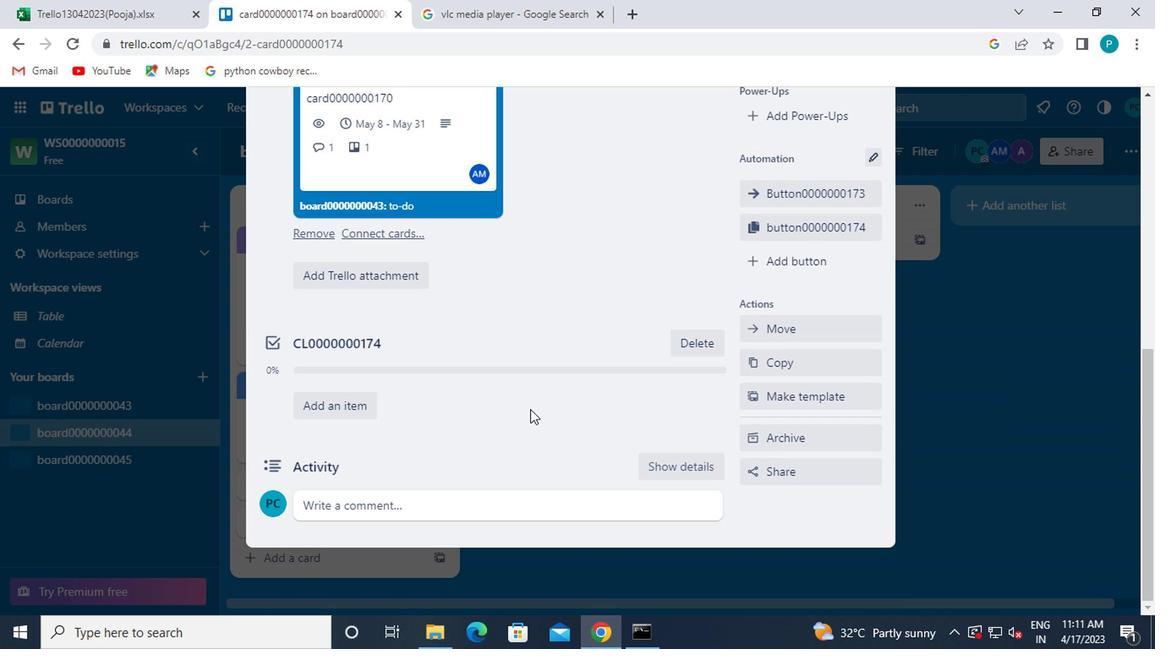 
Action: Mouse scrolled (591, 352) with delta (0, 0)
Screenshot: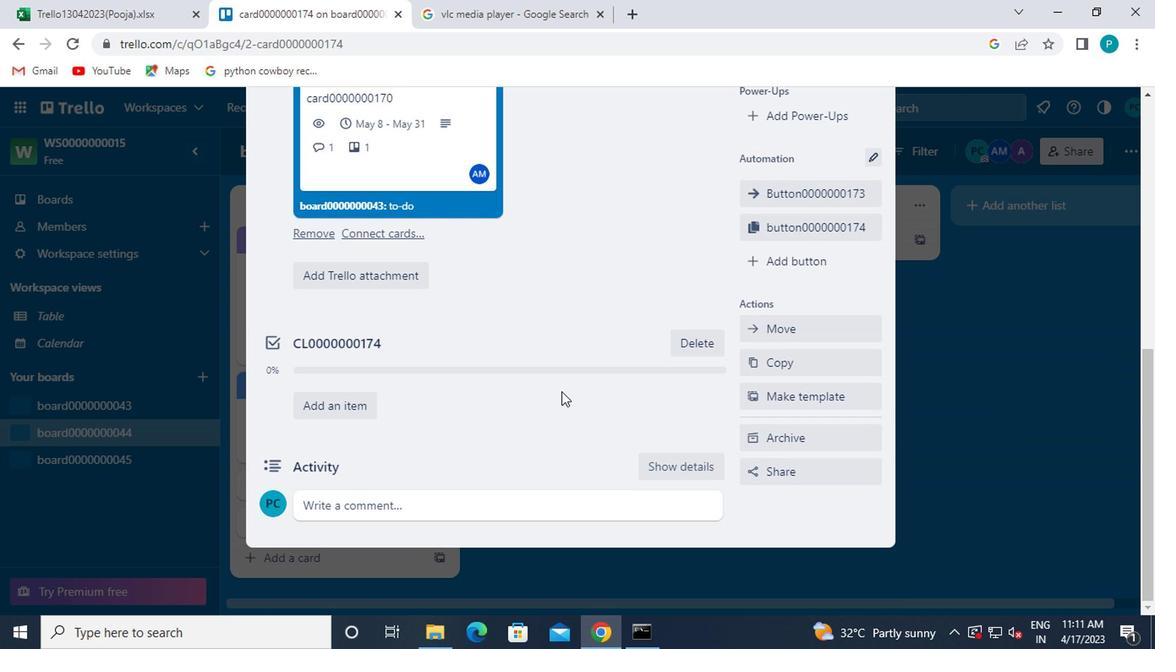 
Action: Mouse scrolled (591, 352) with delta (0, 0)
Screenshot: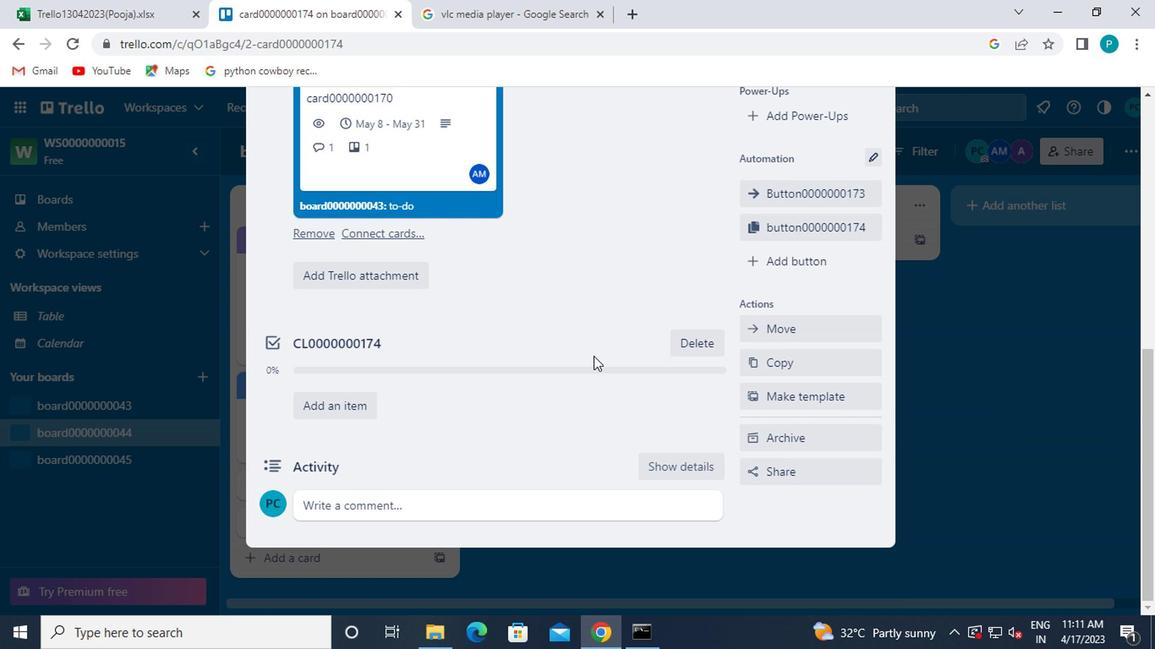 
Action: Mouse moved to (516, 241)
Screenshot: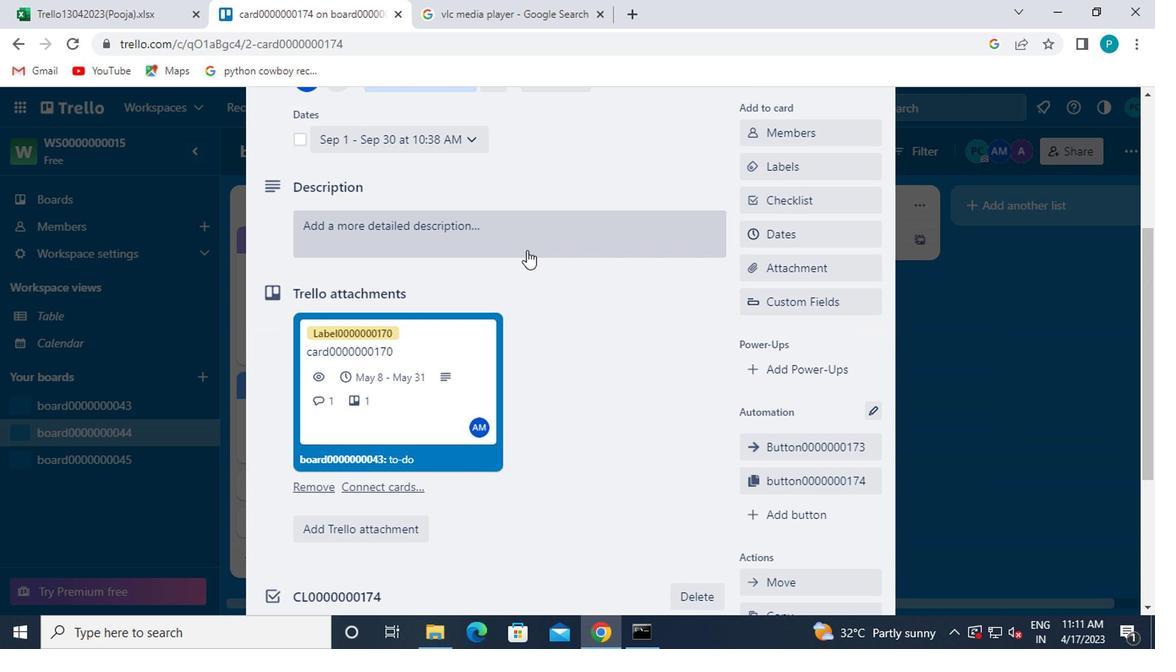
Action: Mouse pressed left at (516, 241)
Screenshot: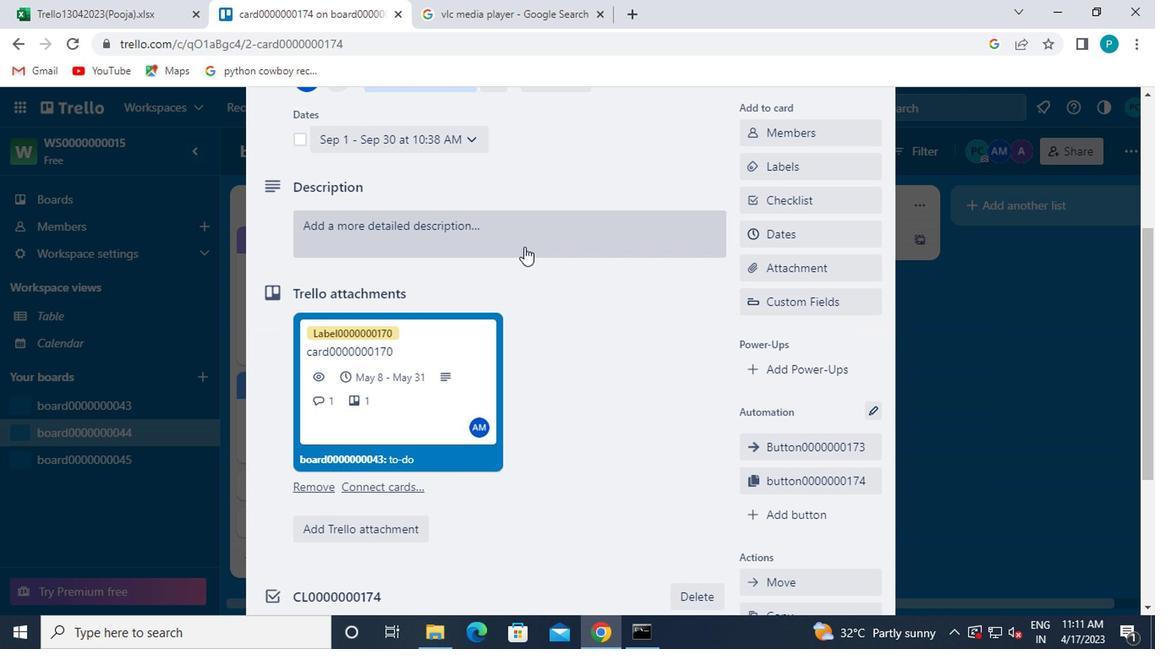 
Action: Key pressed <Key.caps_lock>ds000000174
Screenshot: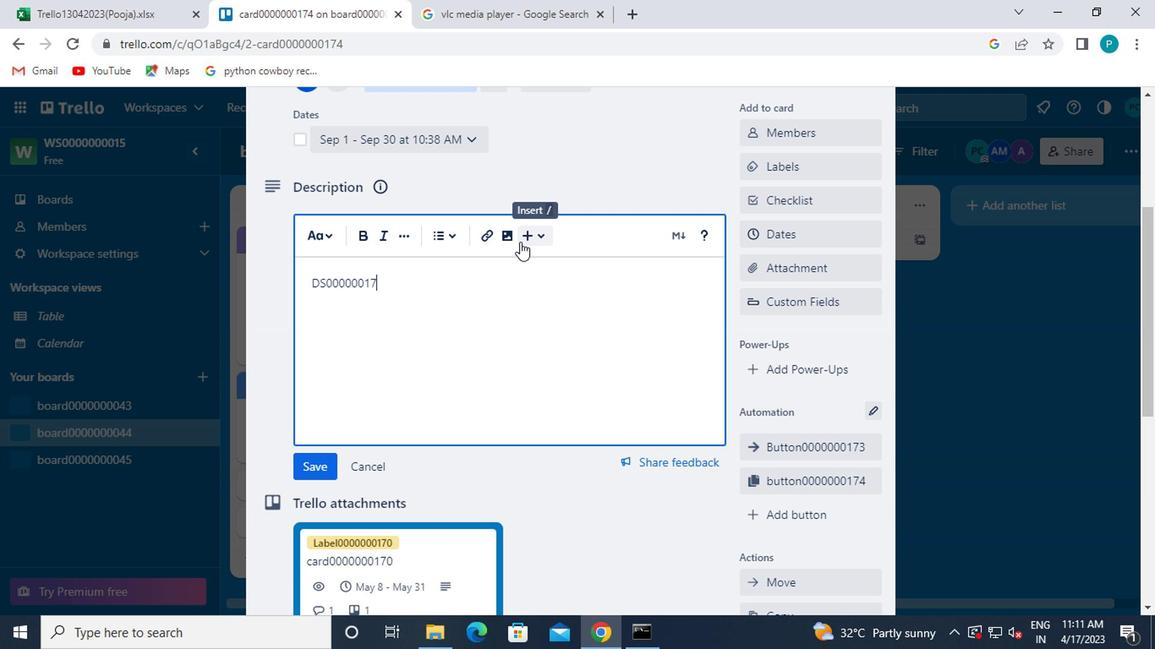 
Action: Mouse moved to (327, 466)
Screenshot: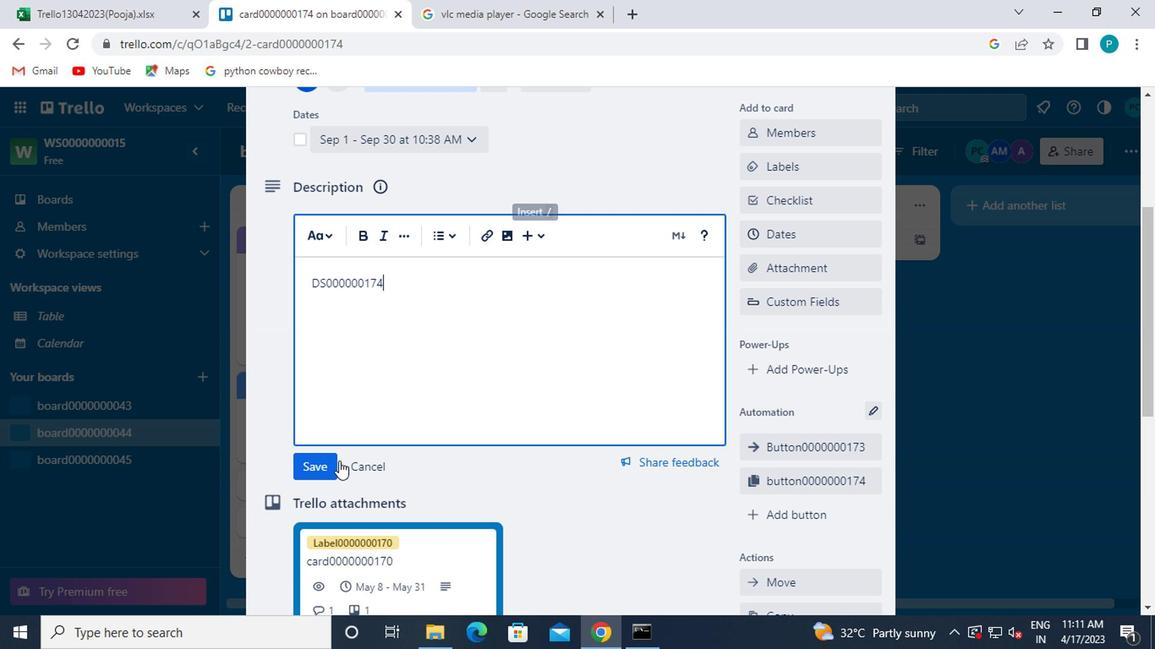 
Action: Mouse pressed left at (327, 466)
Screenshot: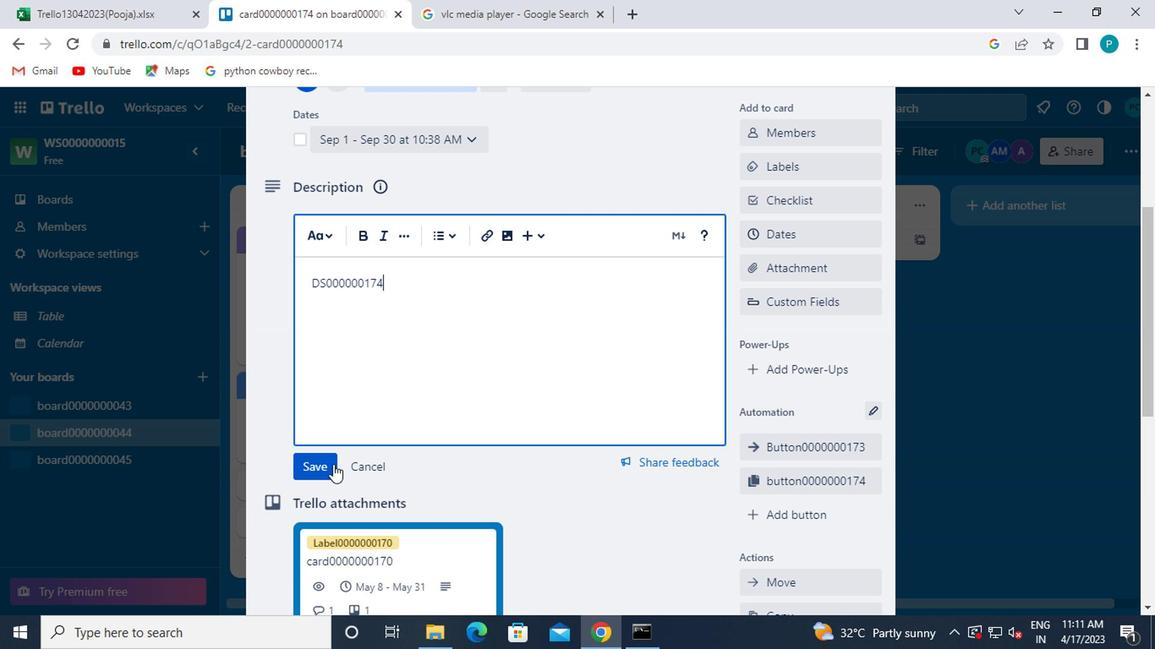 
Action: Mouse scrolled (327, 465) with delta (0, -1)
Screenshot: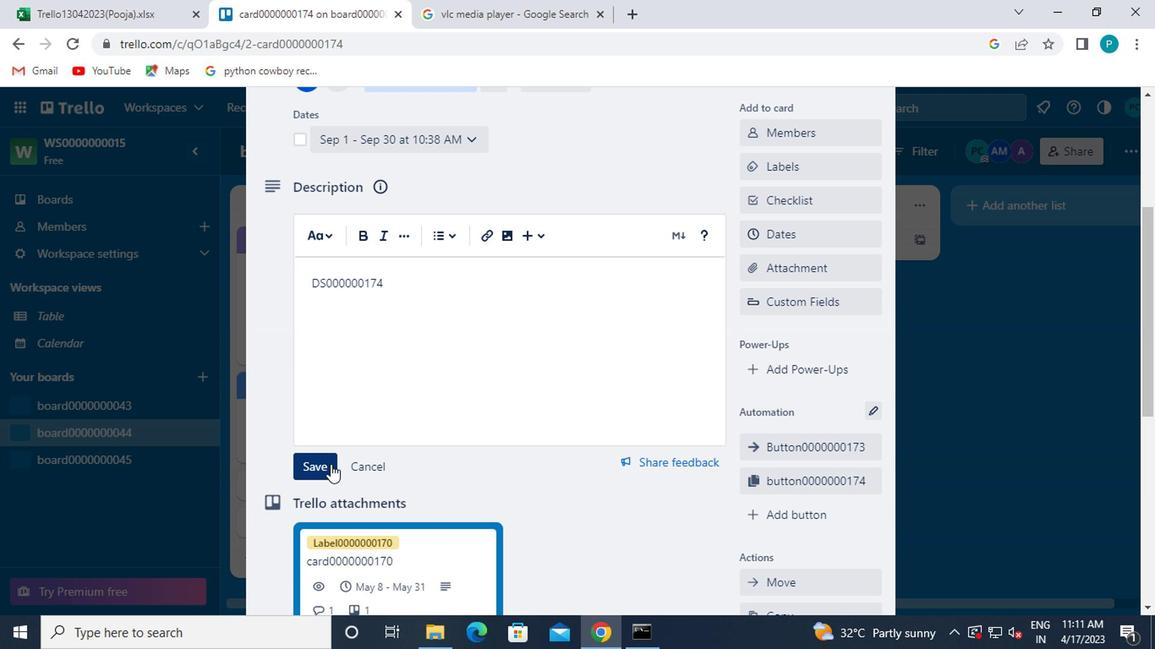 
Action: Mouse scrolled (327, 465) with delta (0, -1)
Screenshot: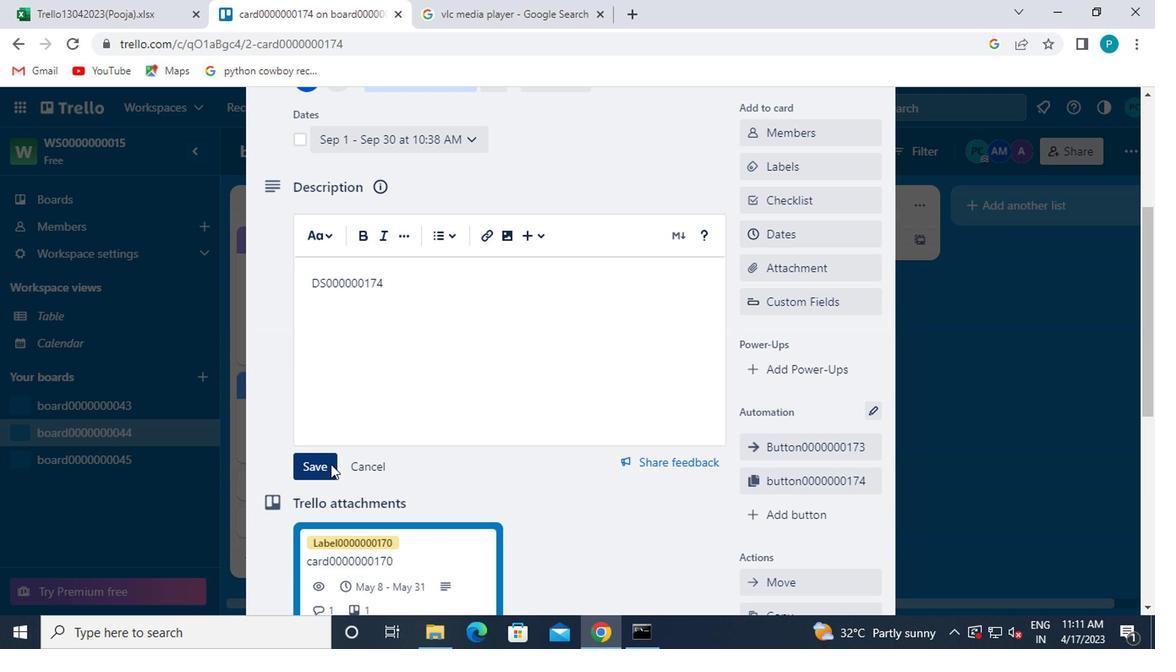 
Action: Mouse scrolled (327, 465) with delta (0, -1)
Screenshot: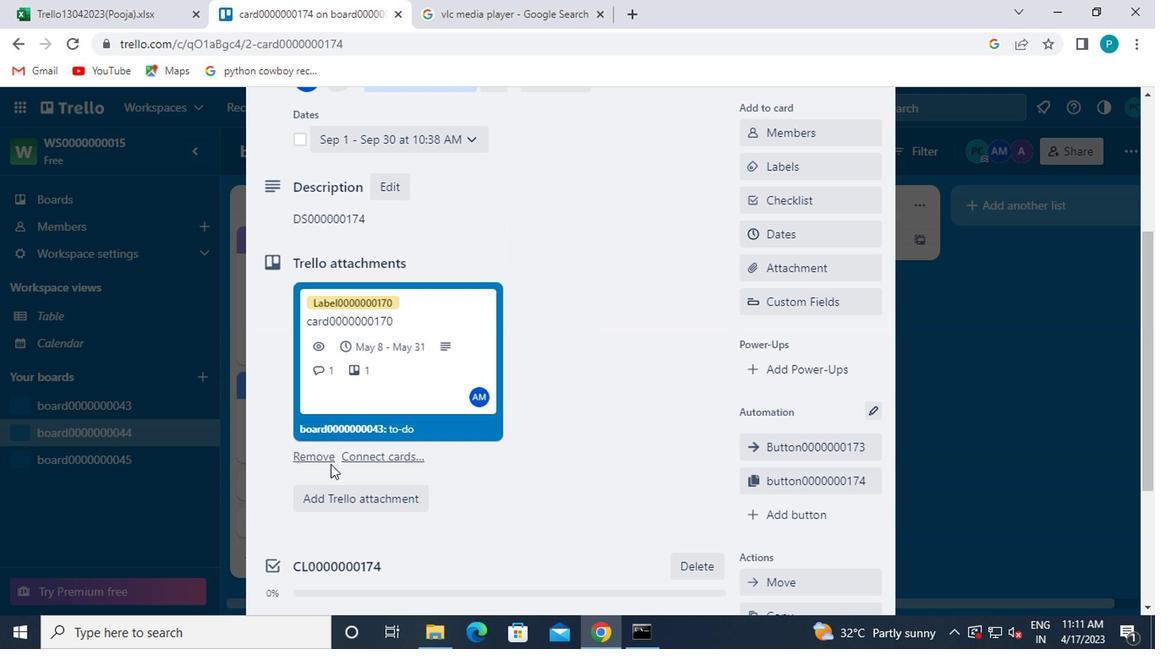 
Action: Mouse moved to (340, 501)
Screenshot: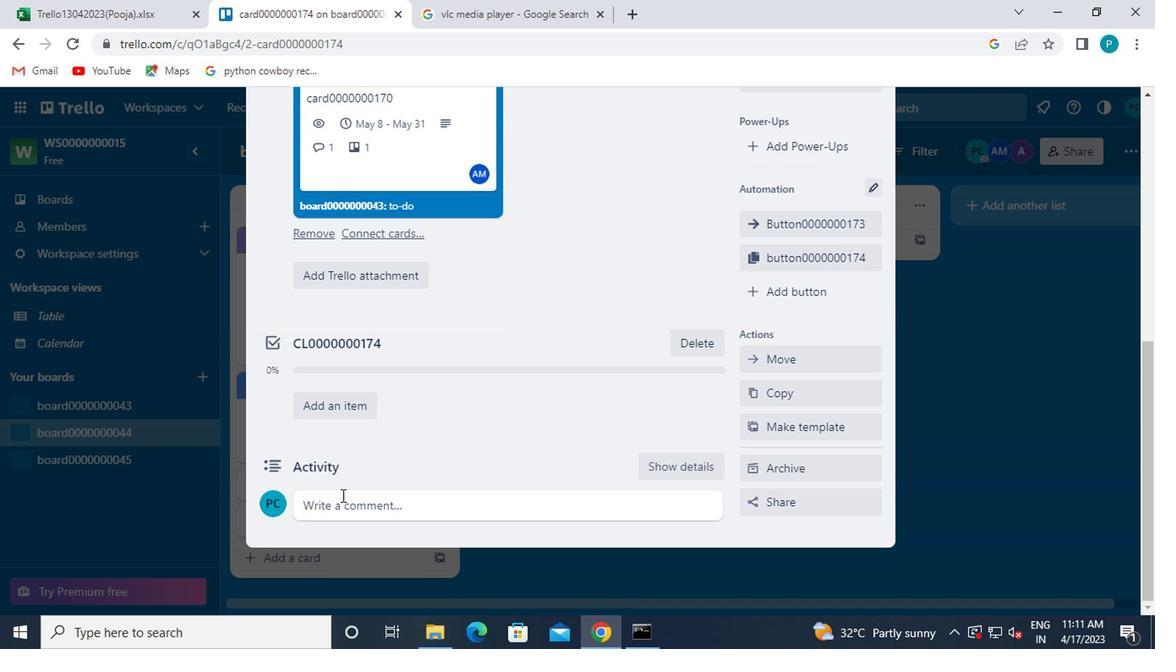 
Action: Mouse pressed left at (340, 501)
Screenshot: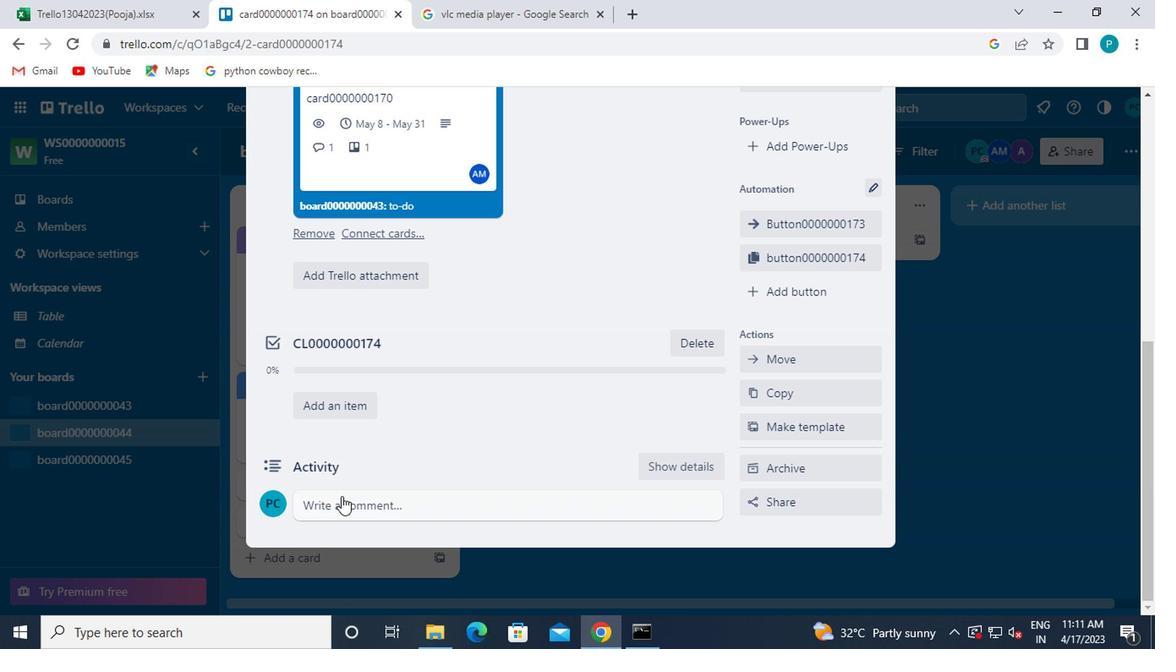 
Action: Key pressed cm0000000174
Screenshot: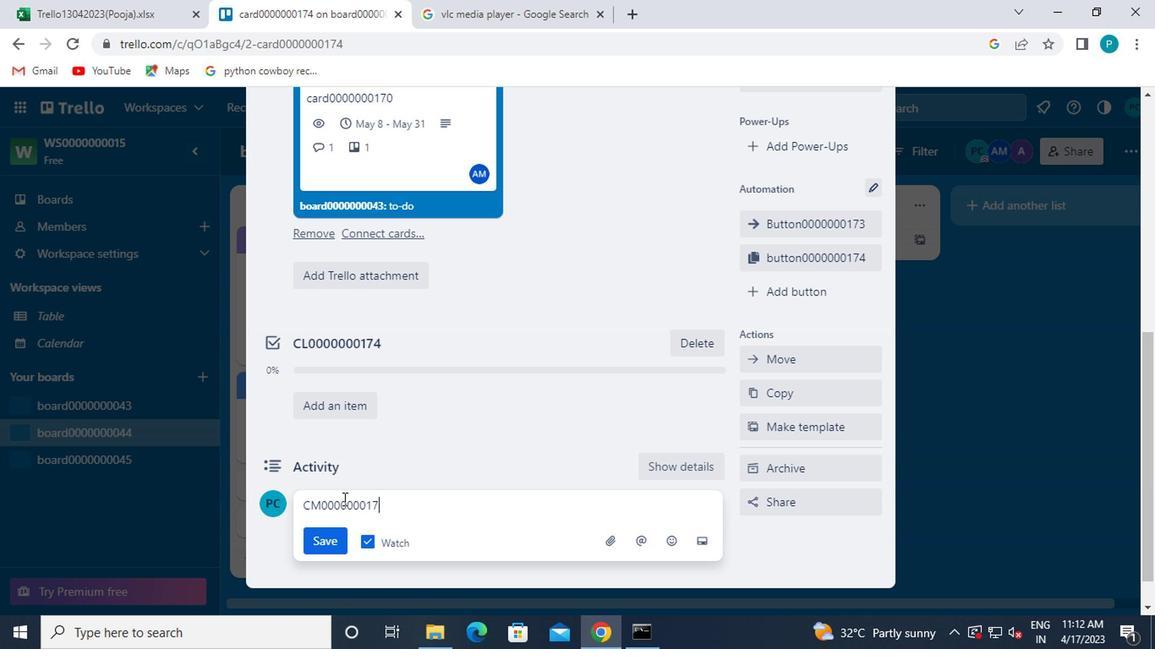 
Action: Mouse moved to (335, 537)
Screenshot: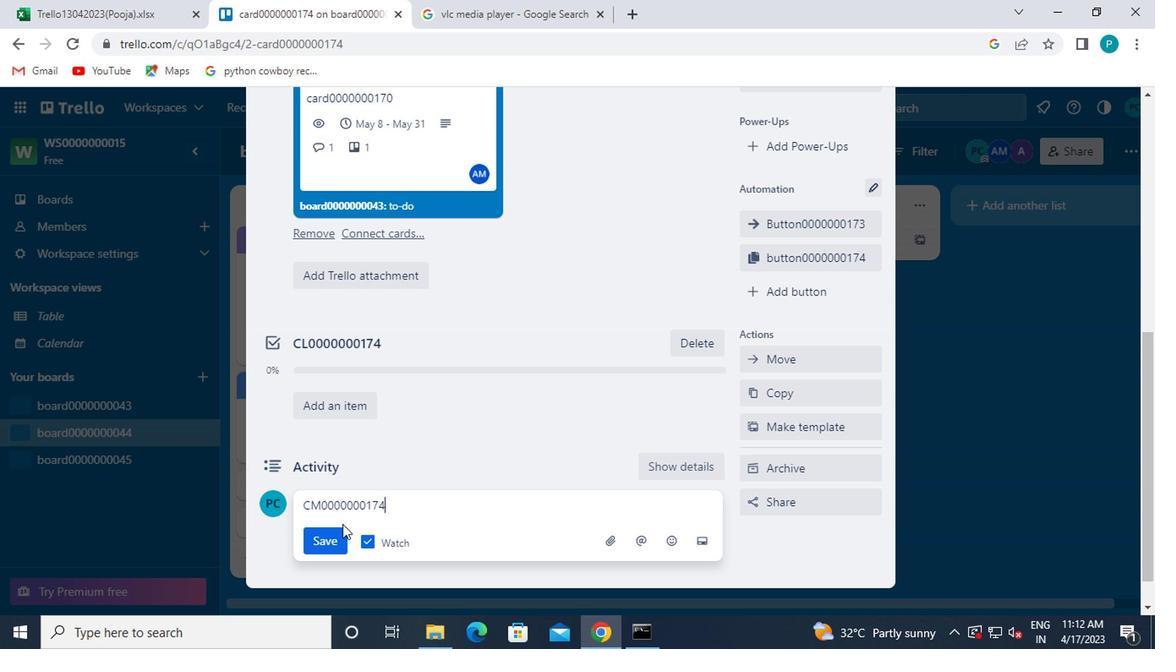 
Action: Mouse pressed left at (335, 537)
Screenshot: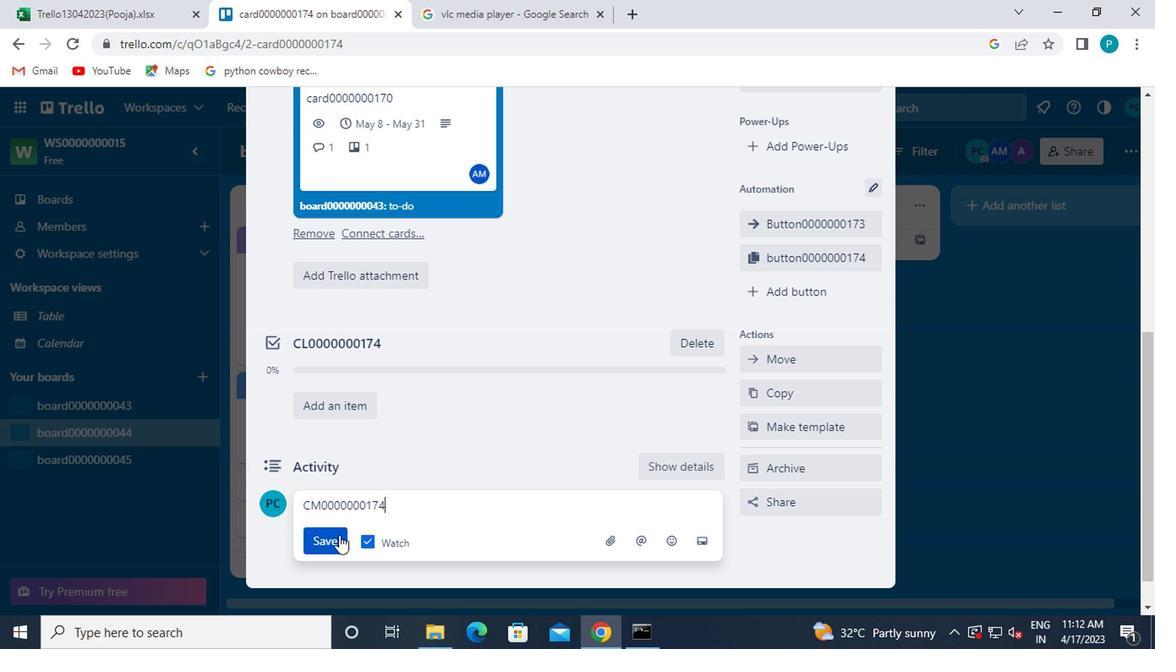 
Action: Mouse moved to (348, 537)
Screenshot: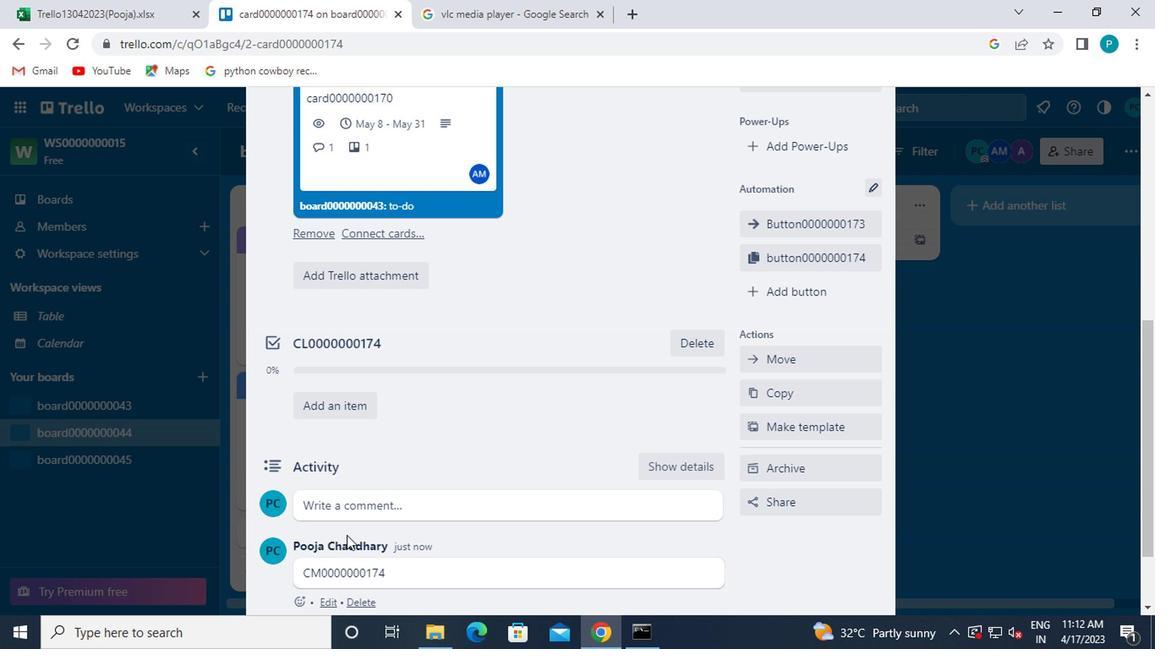 
Action: Mouse scrolled (348, 538) with delta (0, 1)
Screenshot: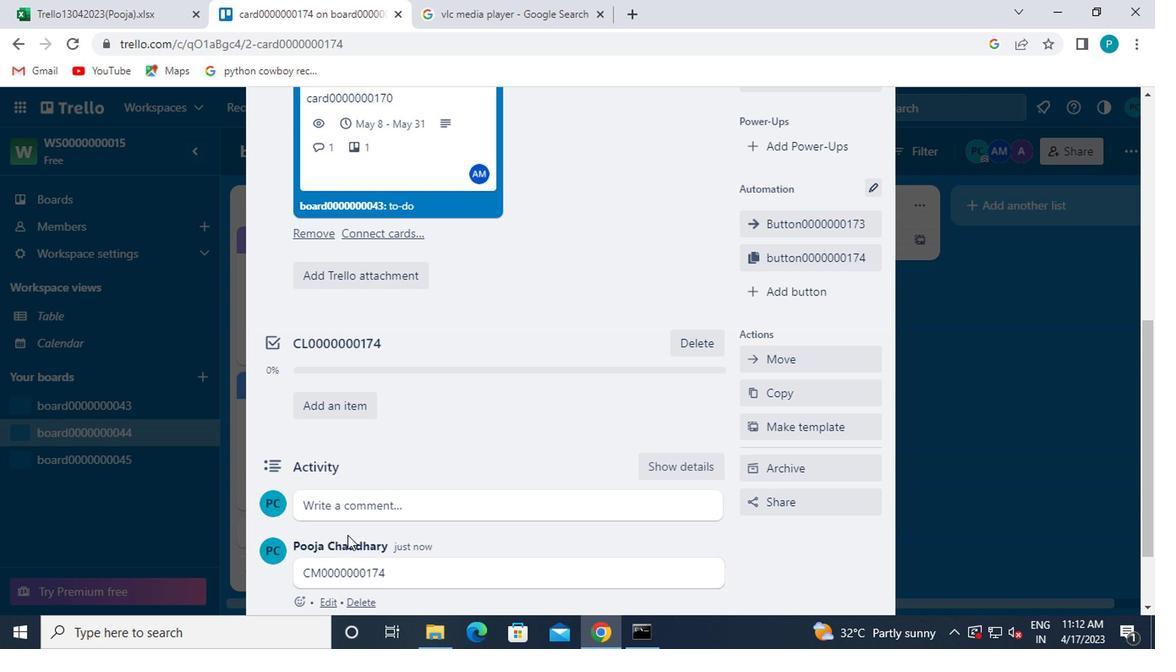 
Action: Mouse scrolled (348, 538) with delta (0, 1)
Screenshot: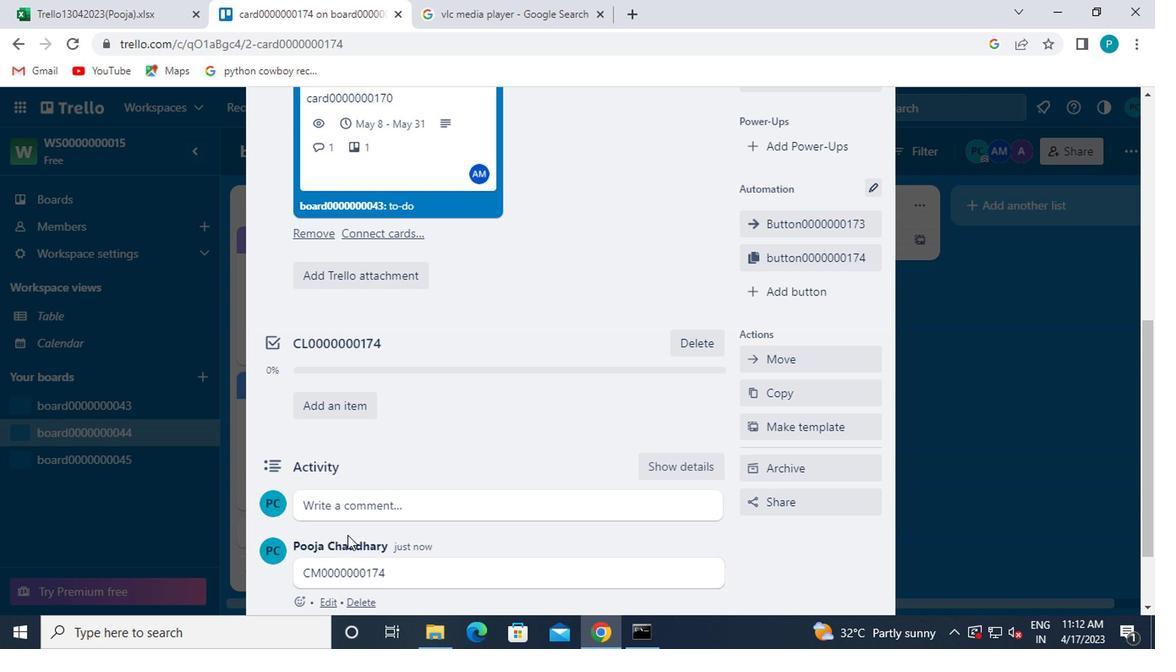 
Action: Mouse scrolled (348, 538) with delta (0, 1)
Screenshot: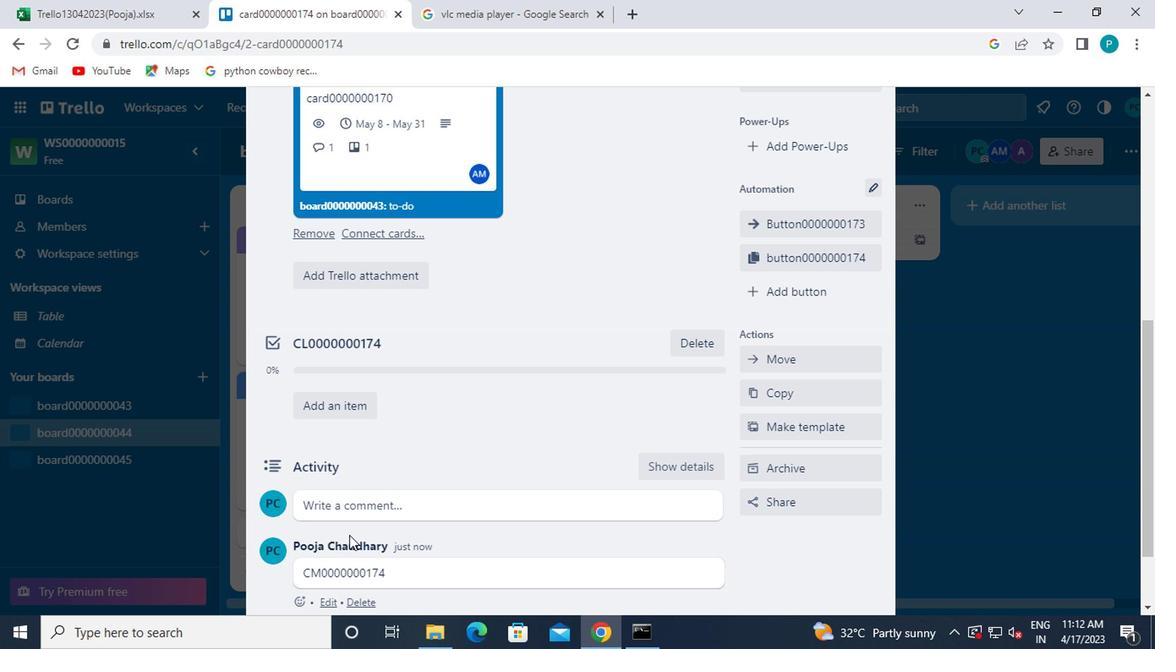 
Action: Mouse moved to (352, 537)
Screenshot: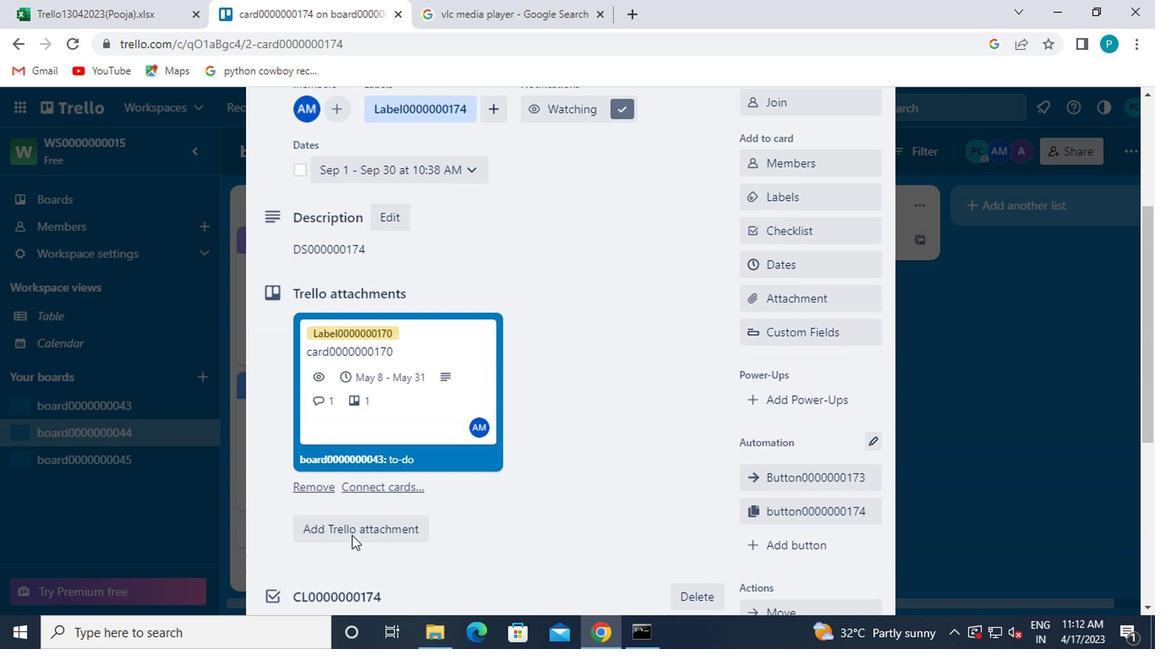 
